 Task: Create a due date automation trigger when advanced on, on the monday of the week before a card is due add fields without custom field "Resume" set to a date more than 1 working days from now at 11:00 AM.
Action: Mouse moved to (820, 252)
Screenshot: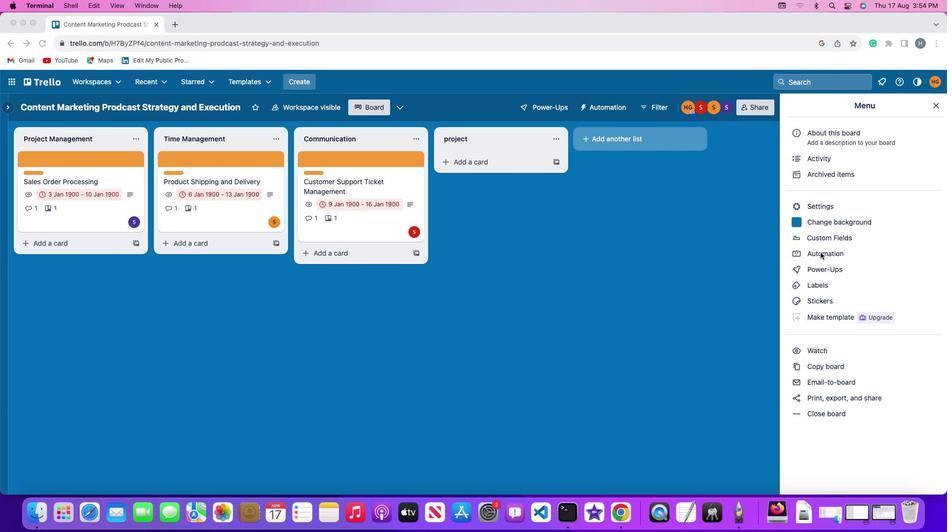 
Action: Mouse pressed left at (820, 252)
Screenshot: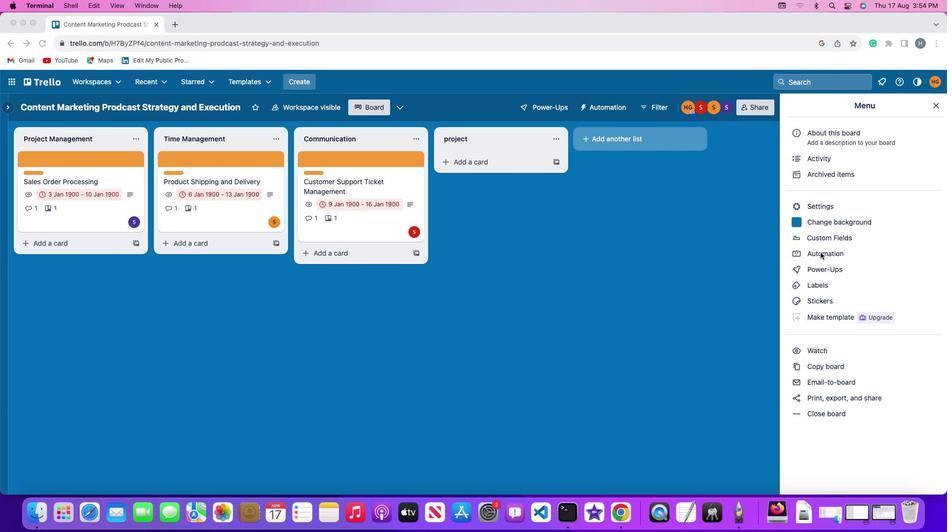 
Action: Mouse pressed left at (820, 252)
Screenshot: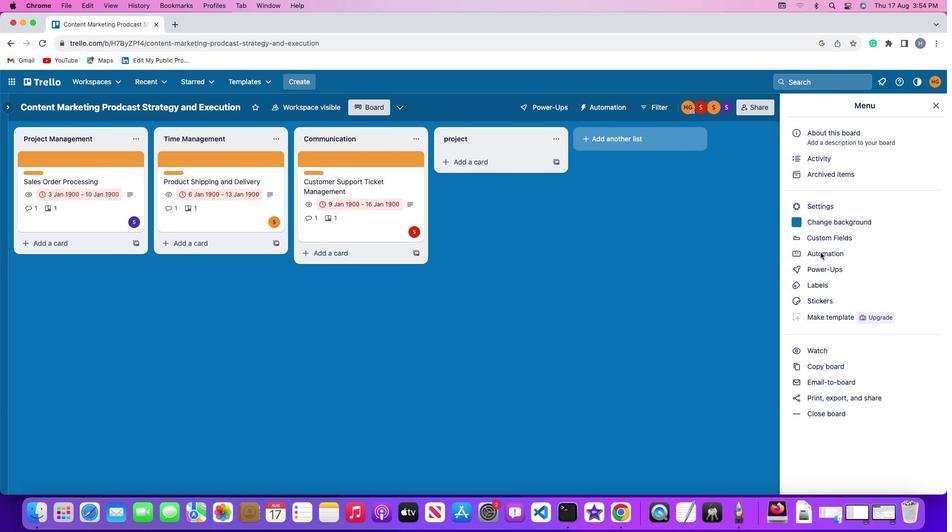 
Action: Mouse moved to (64, 235)
Screenshot: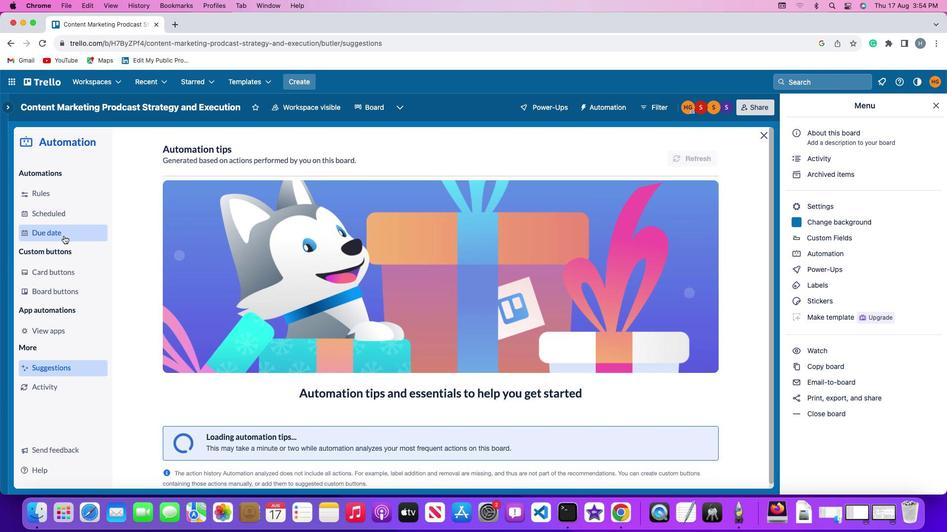 
Action: Mouse pressed left at (64, 235)
Screenshot: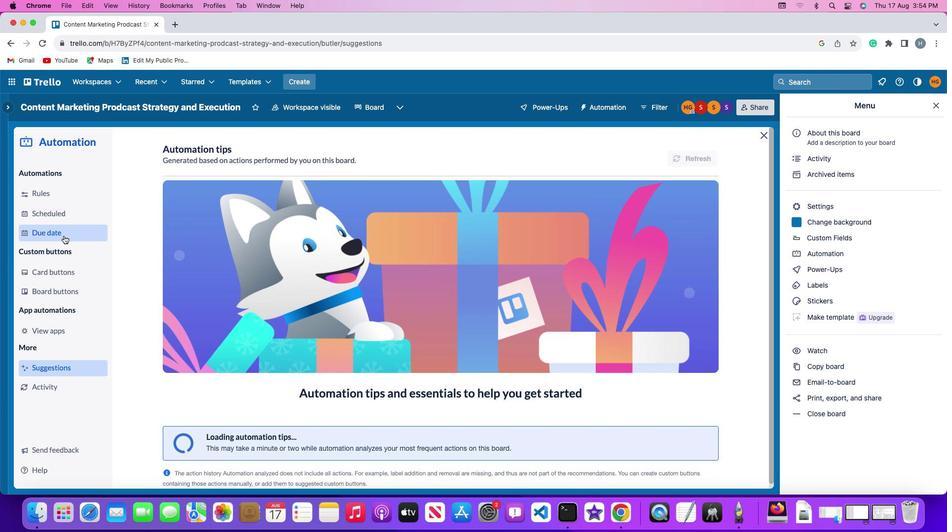 
Action: Mouse moved to (663, 149)
Screenshot: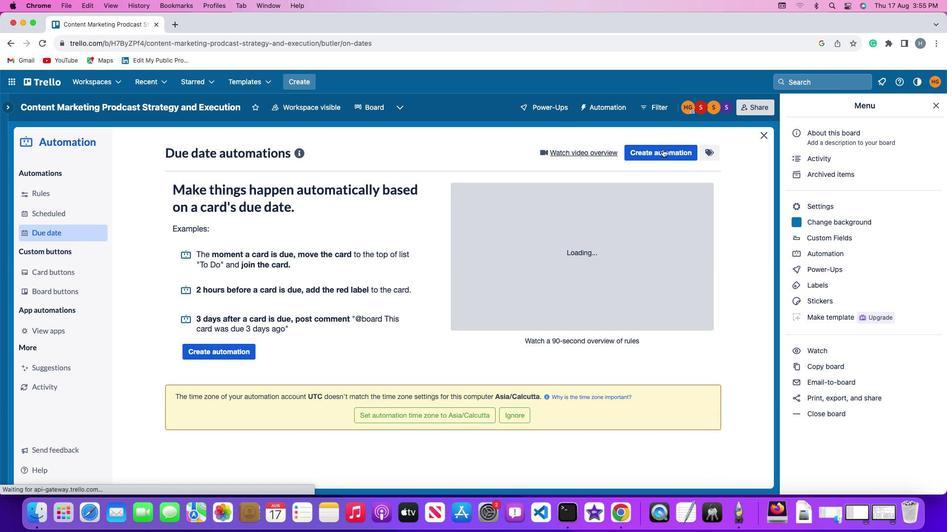 
Action: Mouse pressed left at (663, 149)
Screenshot: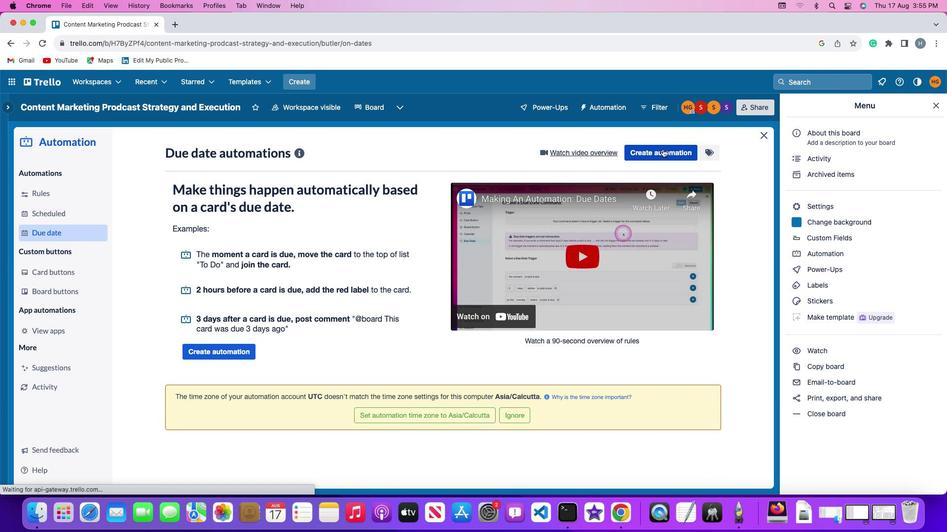 
Action: Mouse moved to (172, 247)
Screenshot: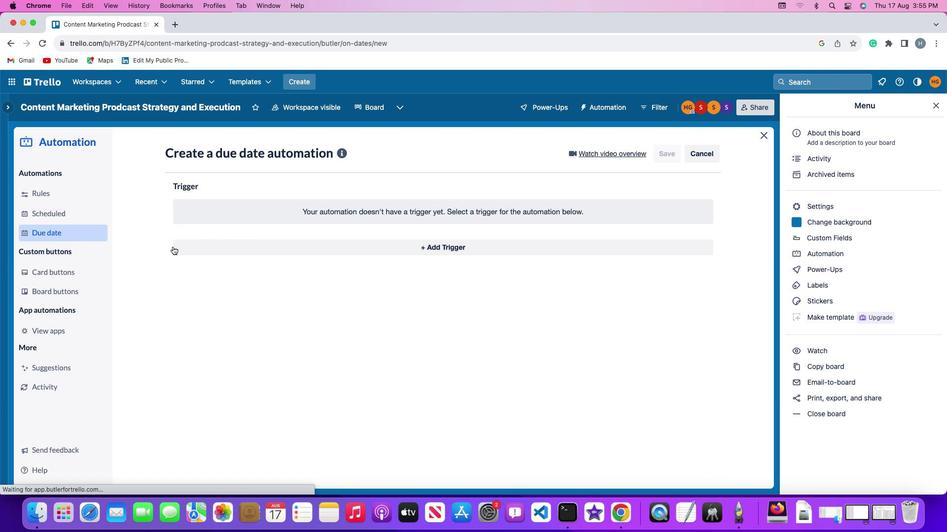 
Action: Mouse pressed left at (172, 247)
Screenshot: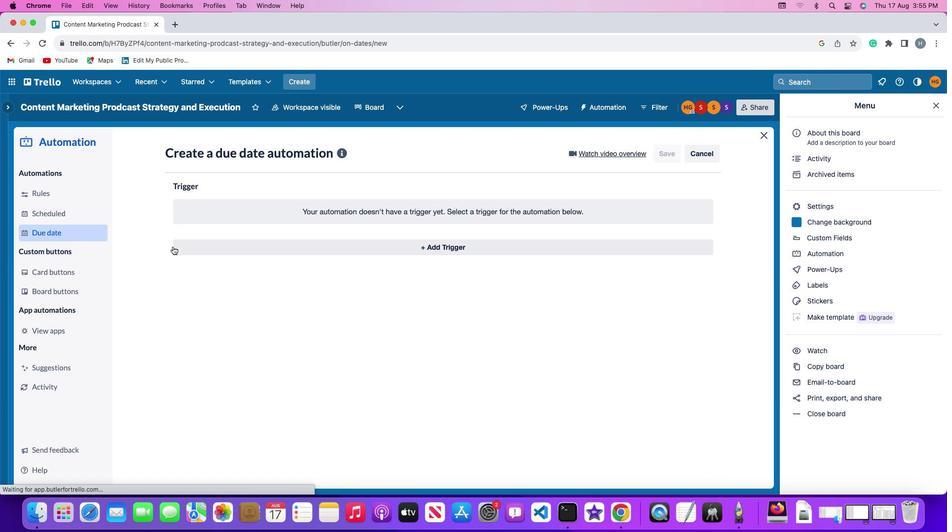 
Action: Mouse moved to (223, 427)
Screenshot: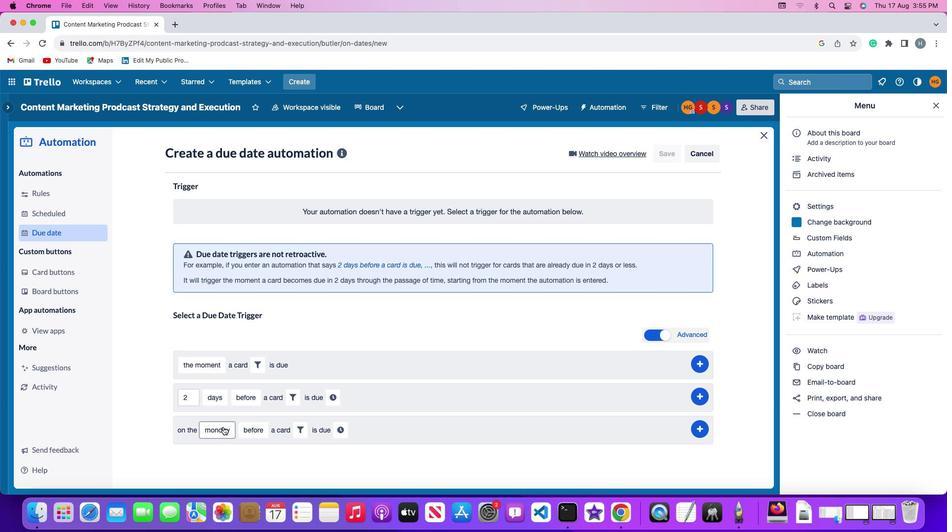 
Action: Mouse pressed left at (223, 427)
Screenshot: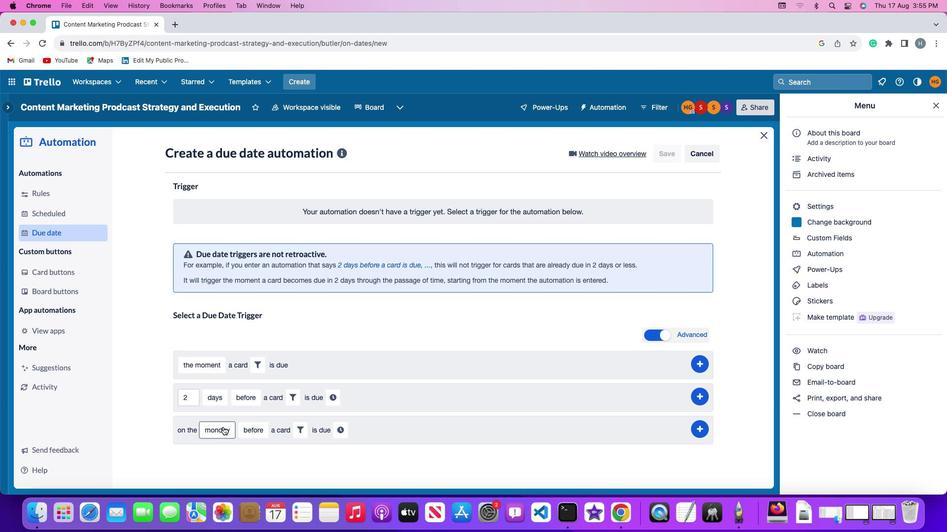 
Action: Mouse moved to (228, 299)
Screenshot: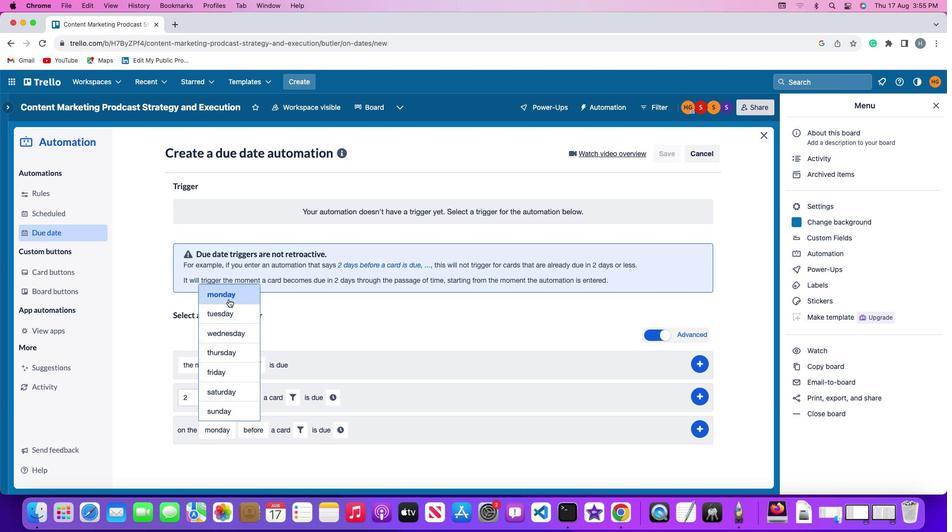 
Action: Mouse pressed left at (228, 299)
Screenshot: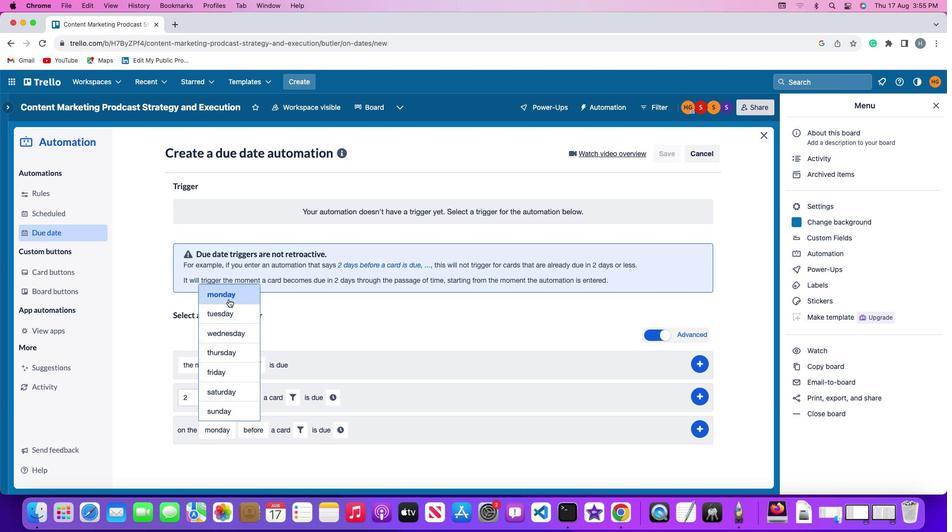 
Action: Mouse moved to (262, 428)
Screenshot: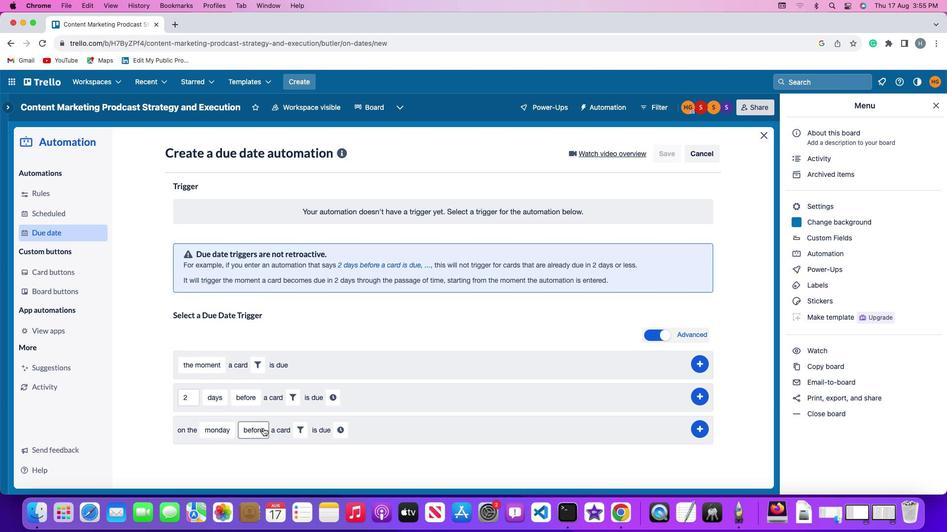 
Action: Mouse pressed left at (262, 428)
Screenshot: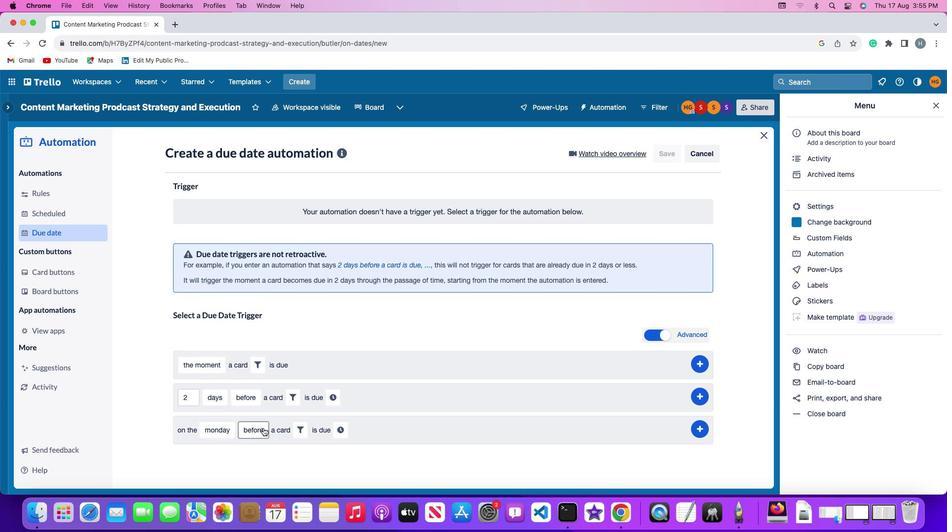 
Action: Mouse moved to (263, 411)
Screenshot: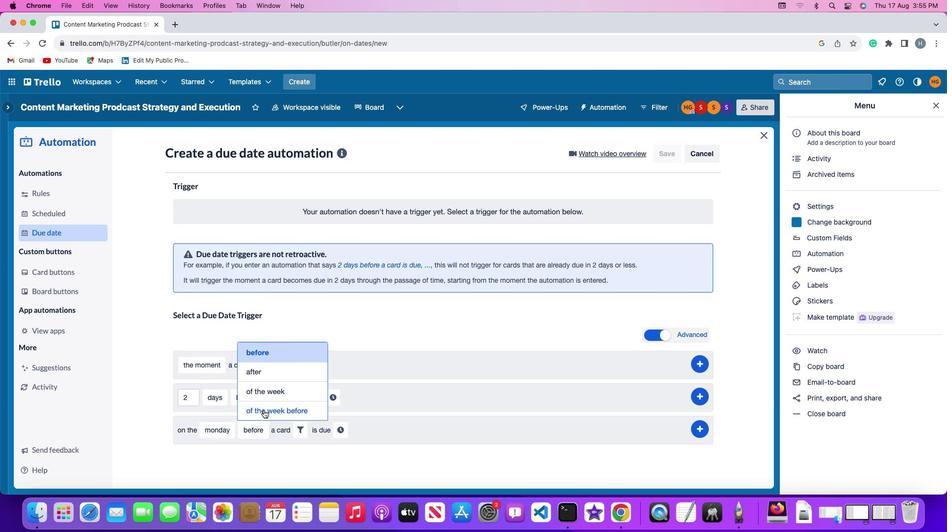
Action: Mouse pressed left at (263, 411)
Screenshot: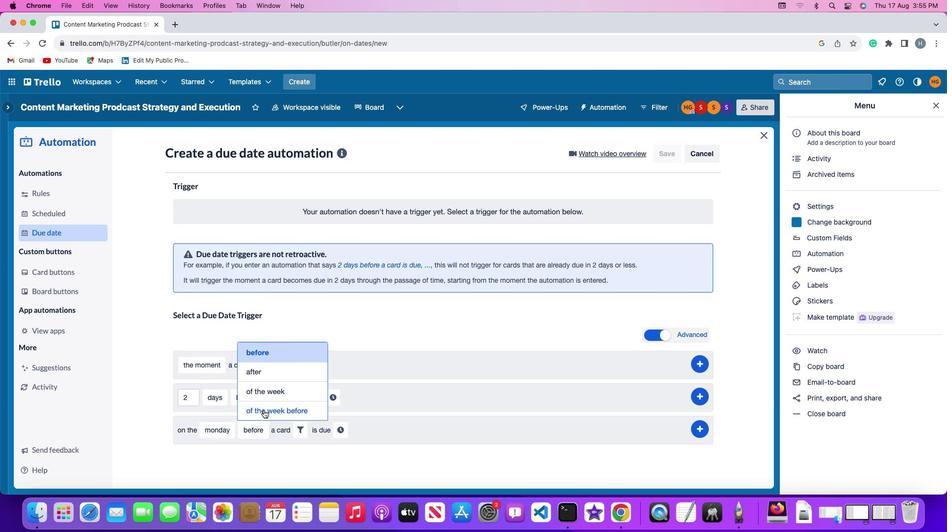 
Action: Mouse moved to (337, 424)
Screenshot: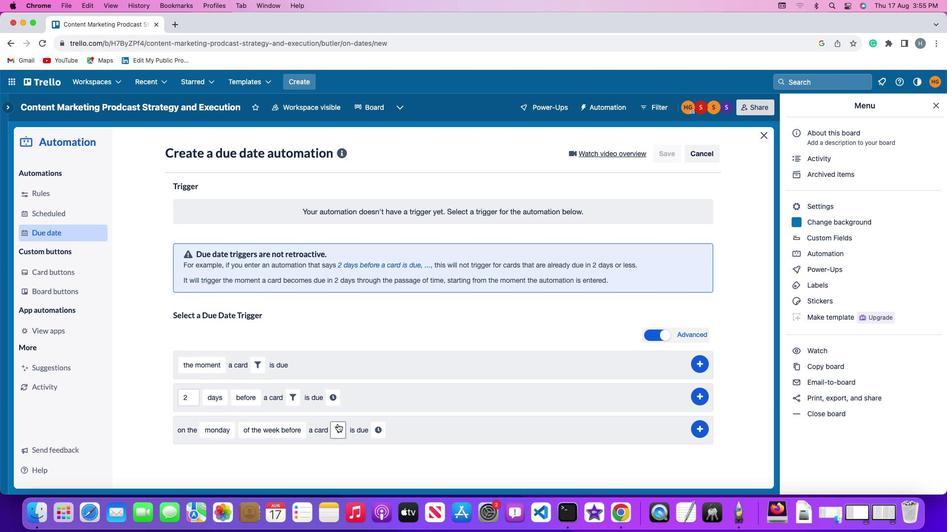 
Action: Mouse pressed left at (337, 424)
Screenshot: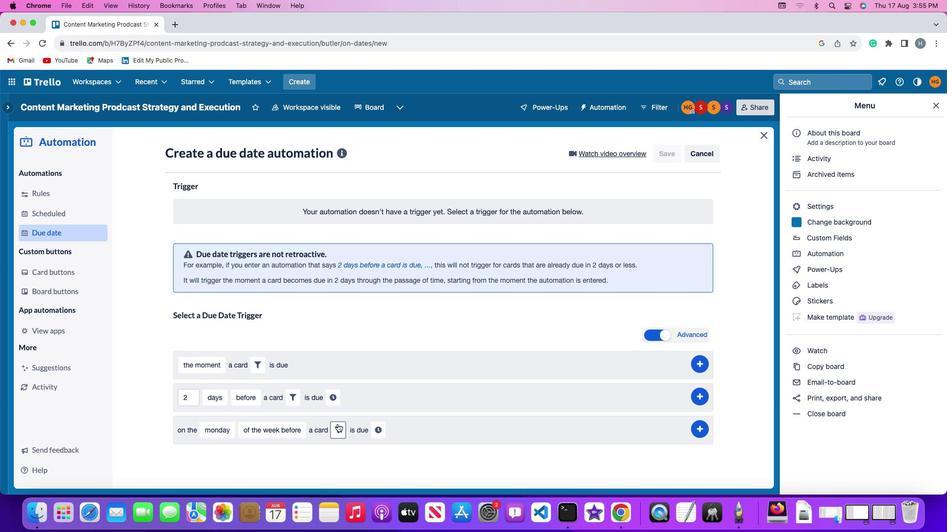 
Action: Mouse moved to (505, 464)
Screenshot: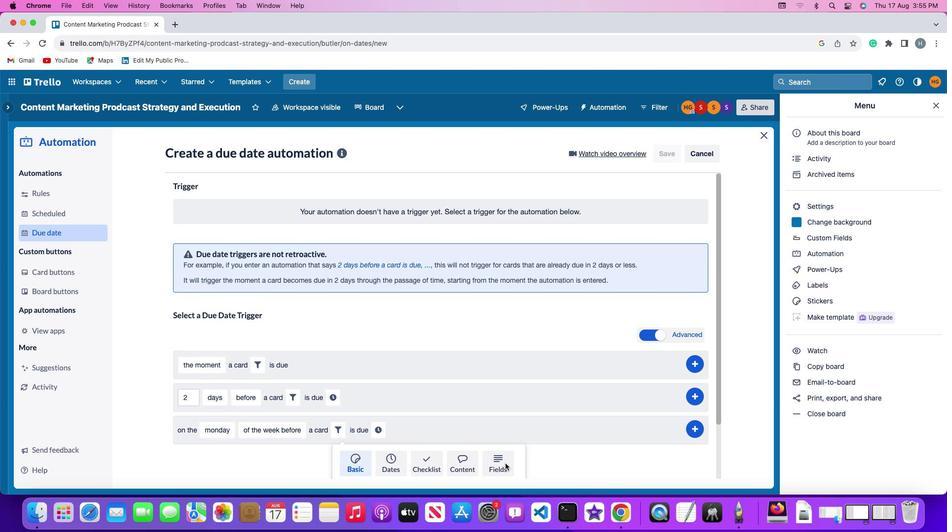 
Action: Mouse pressed left at (505, 464)
Screenshot: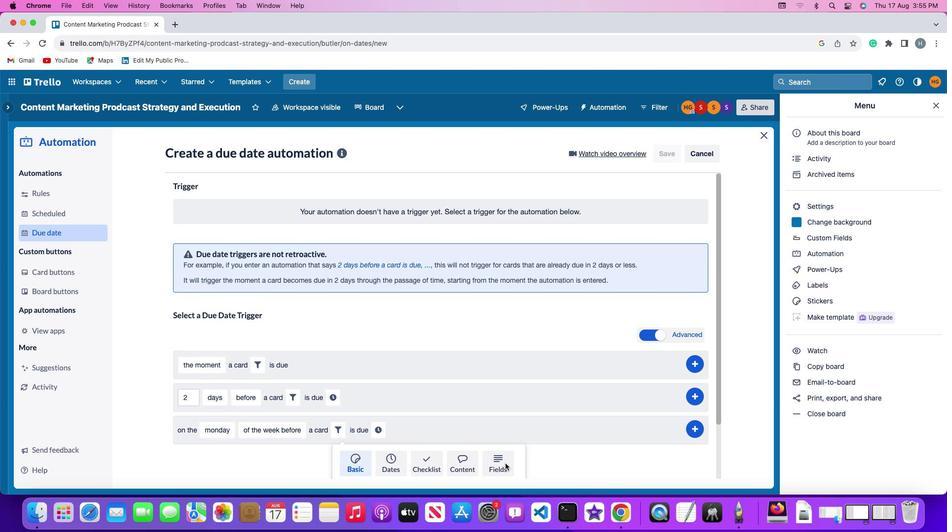 
Action: Mouse moved to (299, 458)
Screenshot: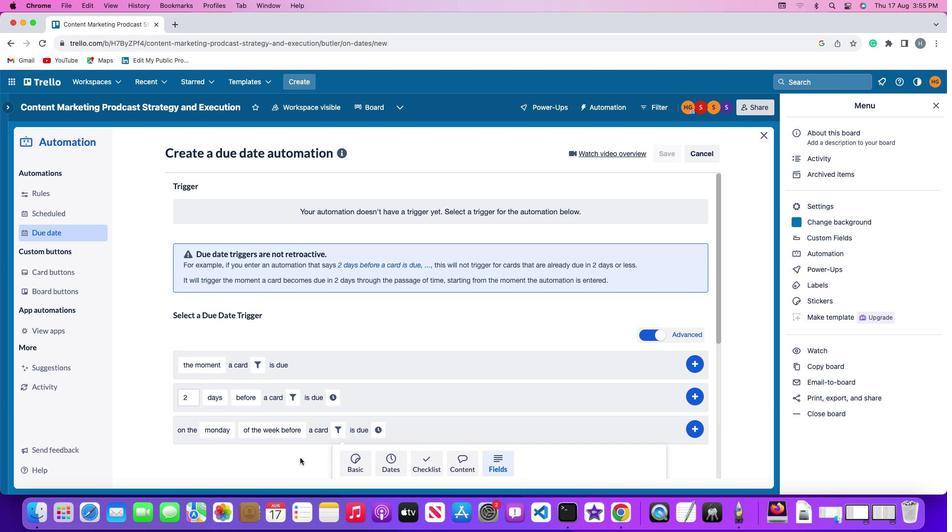 
Action: Mouse scrolled (299, 458) with delta (0, 0)
Screenshot: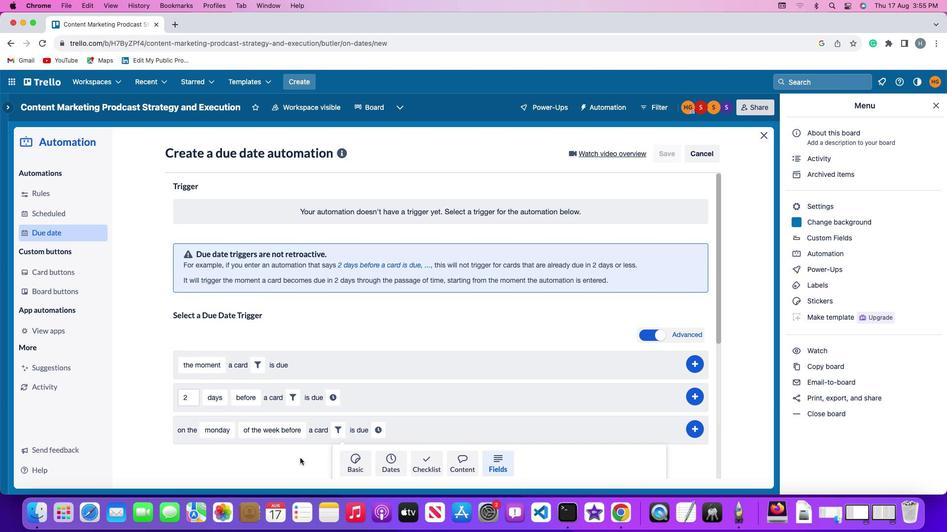 
Action: Mouse moved to (299, 458)
Screenshot: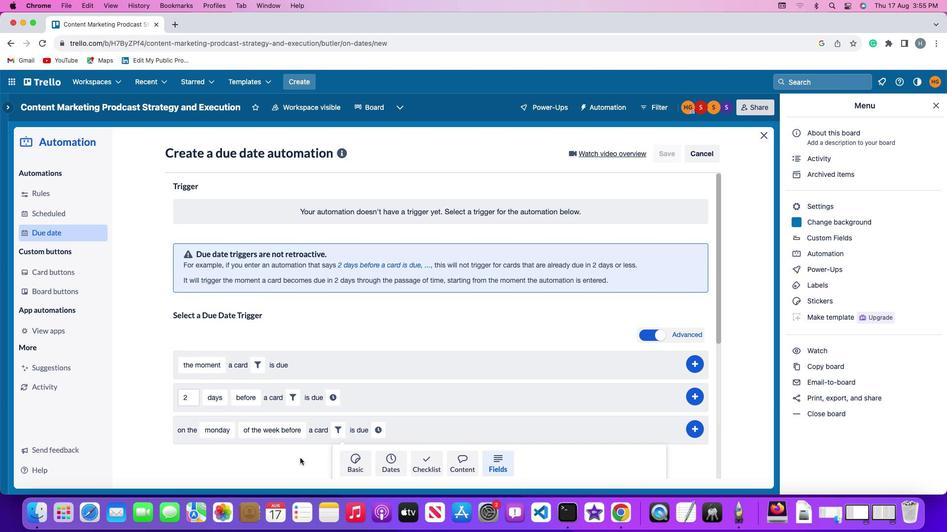 
Action: Mouse scrolled (299, 458) with delta (0, 0)
Screenshot: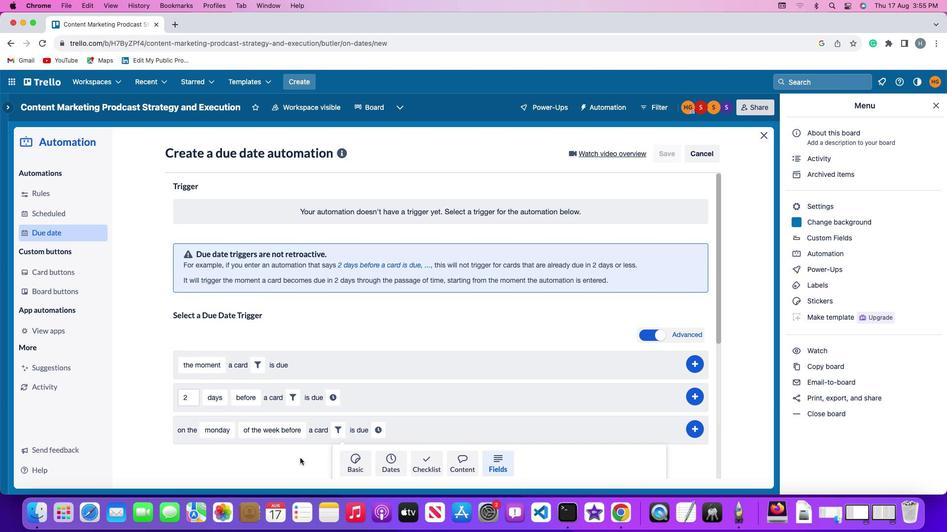 
Action: Mouse scrolled (299, 458) with delta (0, -1)
Screenshot: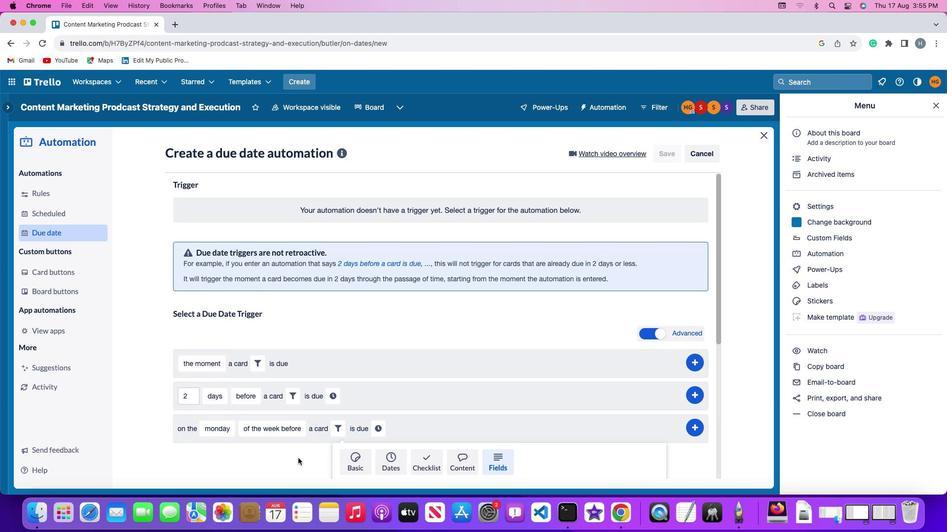
Action: Mouse moved to (299, 458)
Screenshot: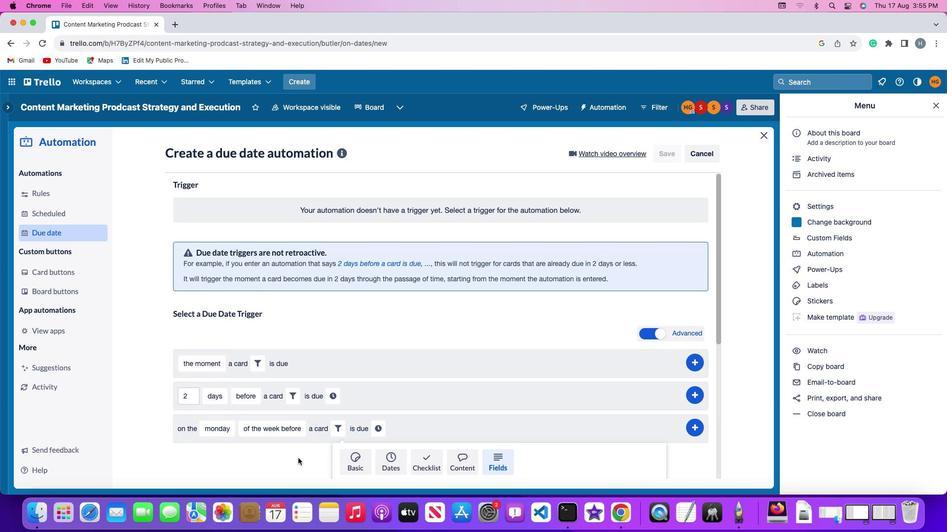 
Action: Mouse scrolled (299, 458) with delta (0, -2)
Screenshot: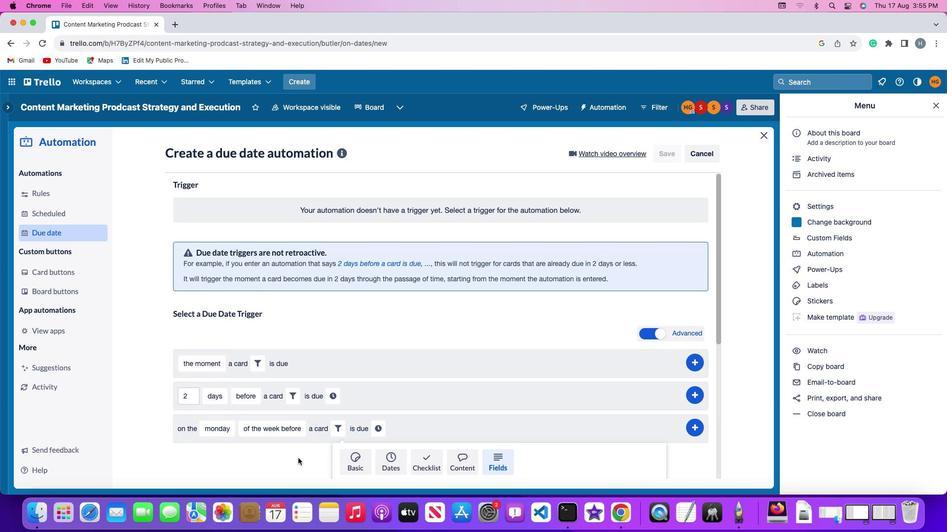 
Action: Mouse moved to (298, 458)
Screenshot: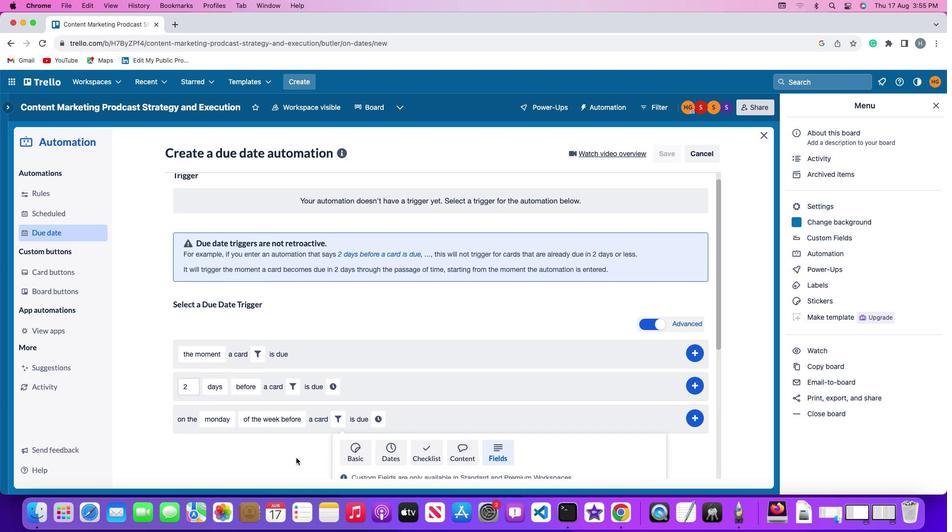 
Action: Mouse scrolled (298, 458) with delta (0, -2)
Screenshot: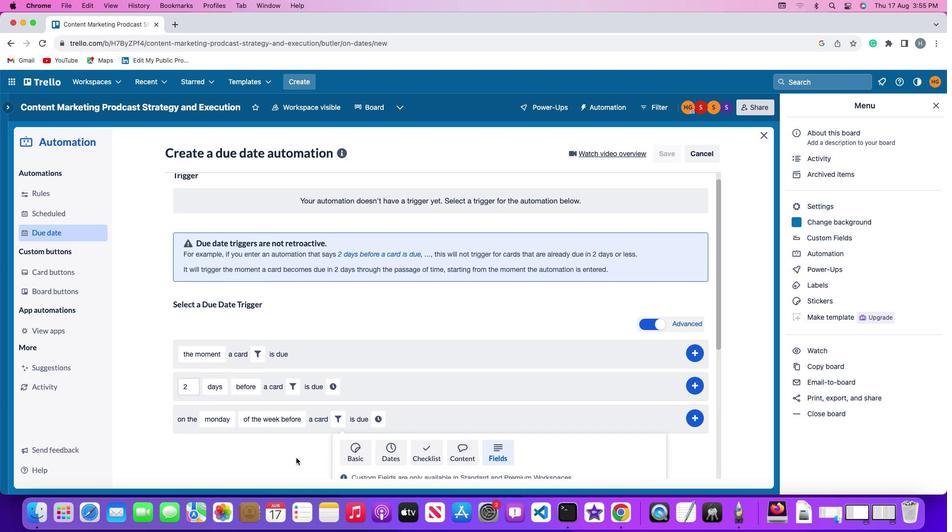 
Action: Mouse moved to (295, 458)
Screenshot: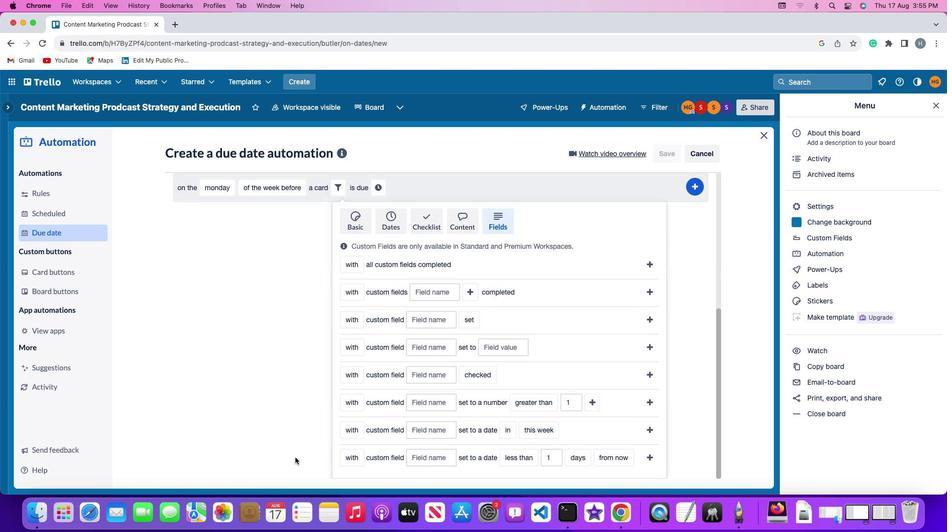 
Action: Mouse scrolled (295, 458) with delta (0, 0)
Screenshot: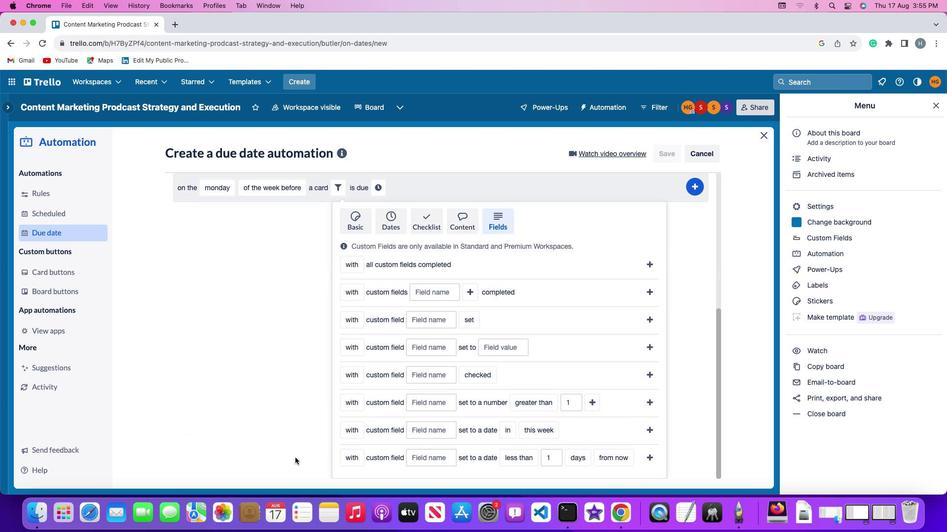 
Action: Mouse scrolled (295, 458) with delta (0, 0)
Screenshot: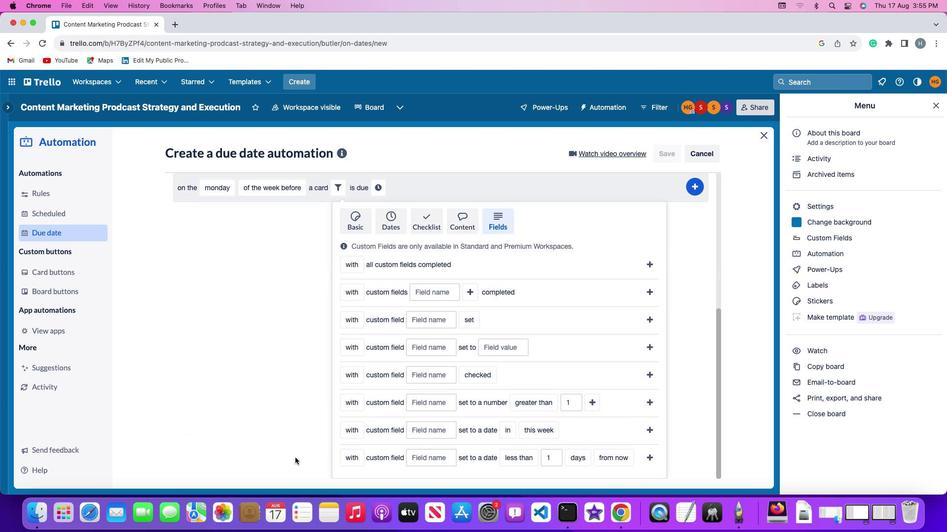 
Action: Mouse scrolled (295, 458) with delta (0, -1)
Screenshot: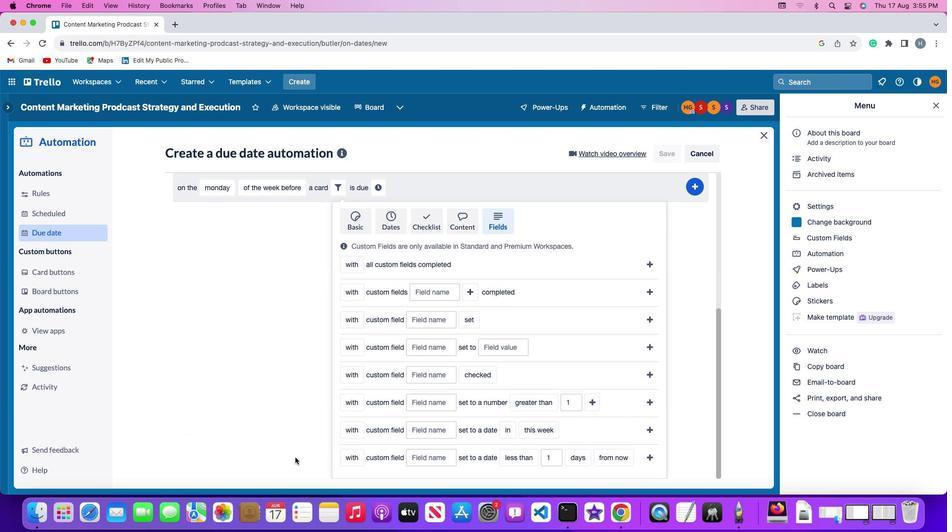 
Action: Mouse scrolled (295, 458) with delta (0, -2)
Screenshot: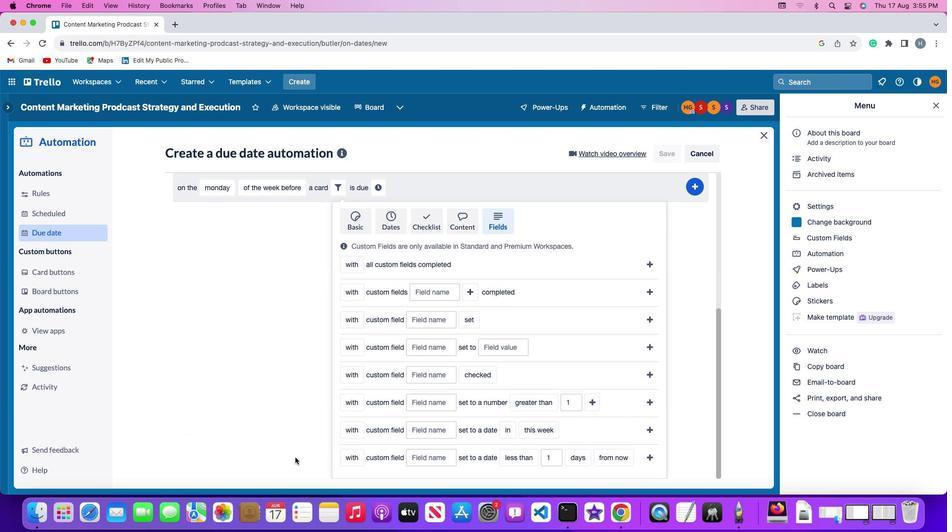 
Action: Mouse scrolled (295, 458) with delta (0, -2)
Screenshot: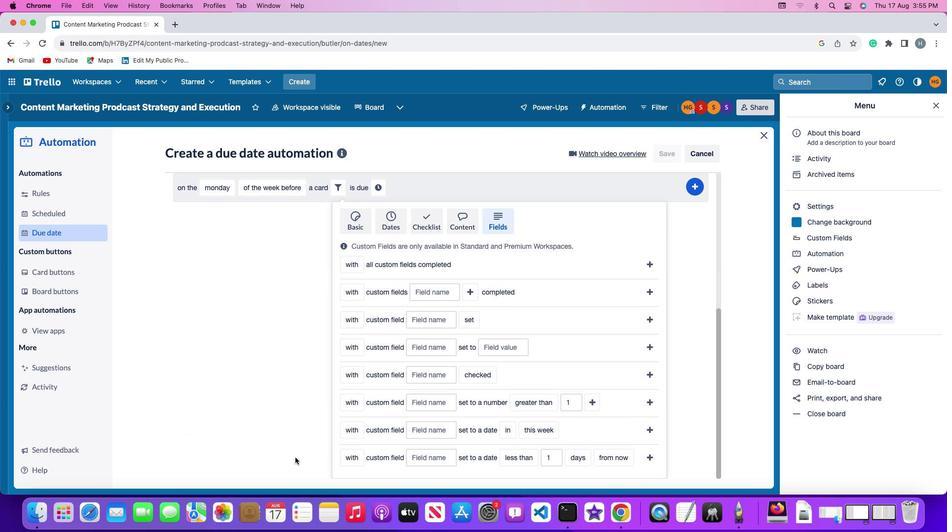 
Action: Mouse scrolled (295, 458) with delta (0, 0)
Screenshot: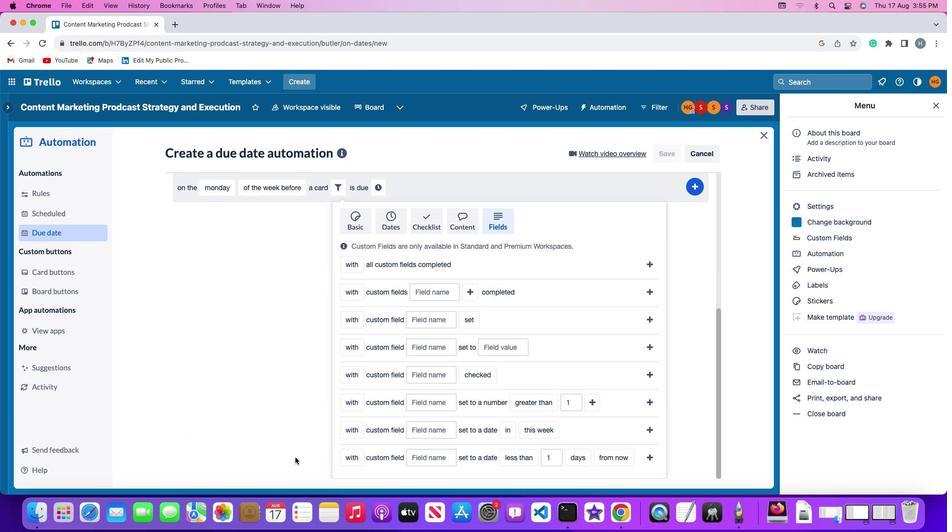 
Action: Mouse moved to (343, 453)
Screenshot: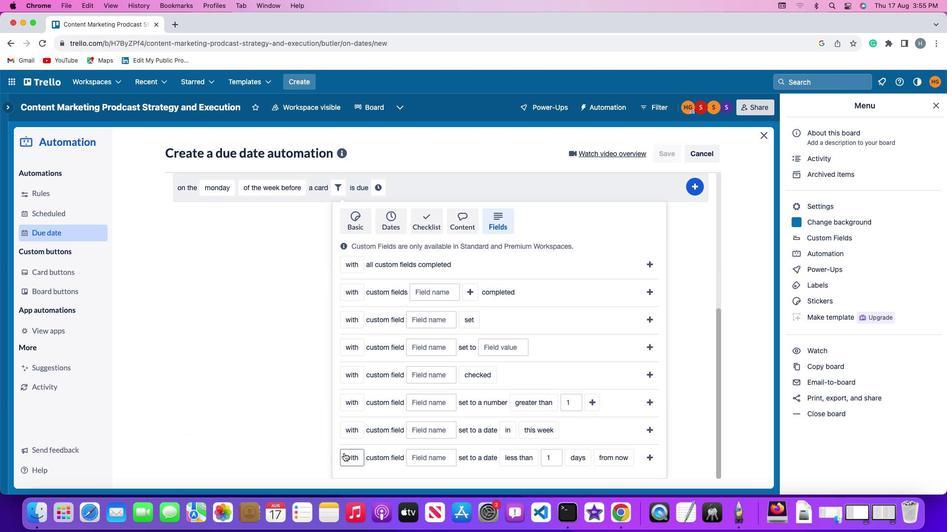 
Action: Mouse pressed left at (343, 453)
Screenshot: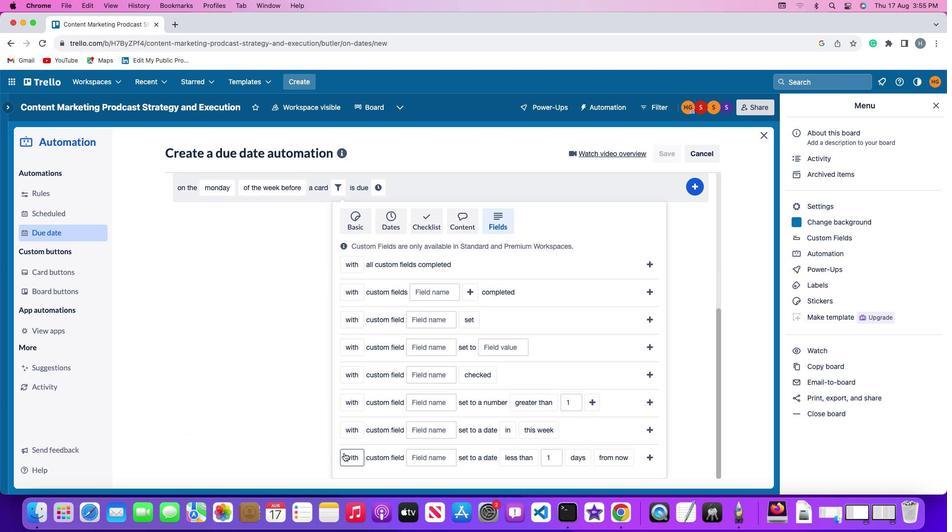 
Action: Mouse moved to (350, 440)
Screenshot: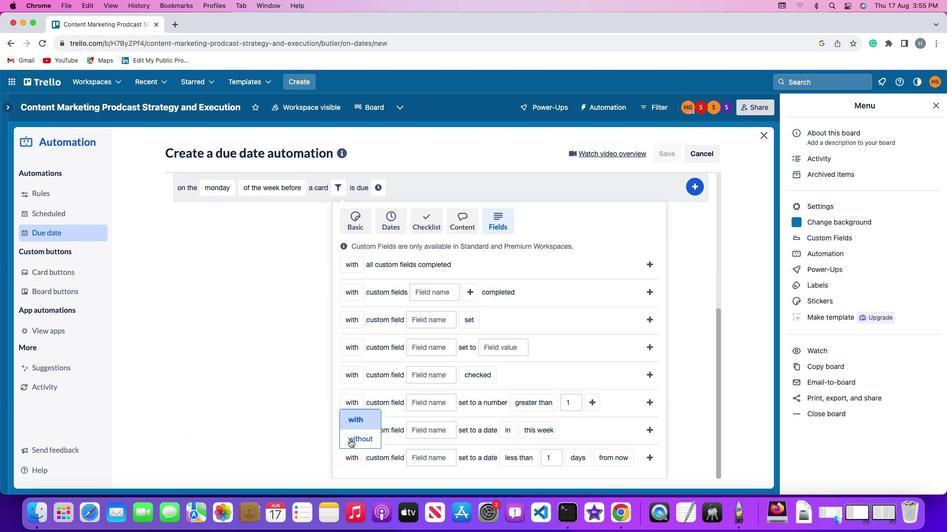 
Action: Mouse pressed left at (350, 440)
Screenshot: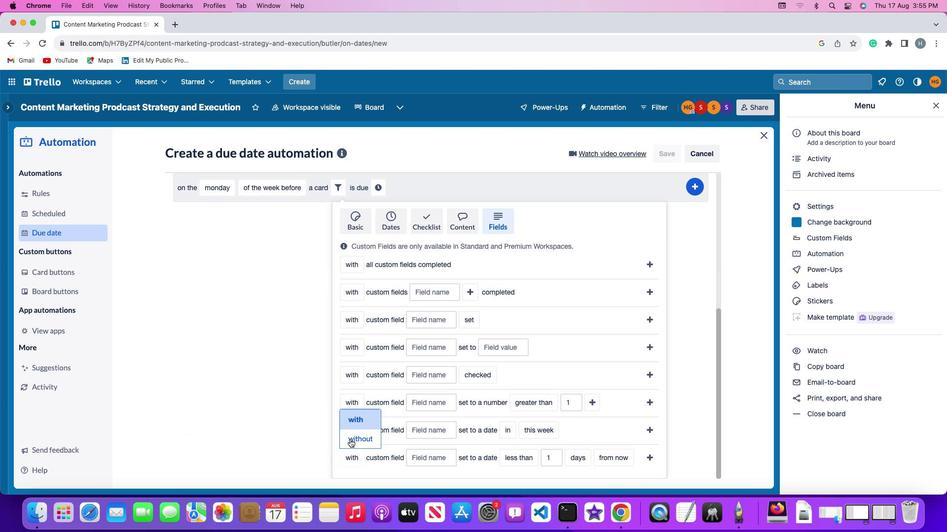 
Action: Mouse moved to (432, 447)
Screenshot: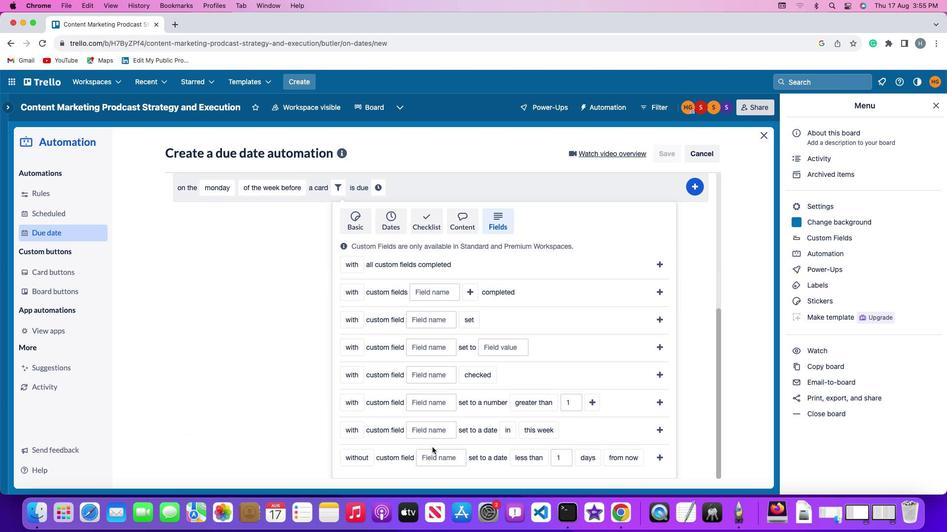 
Action: Mouse pressed left at (432, 447)
Screenshot: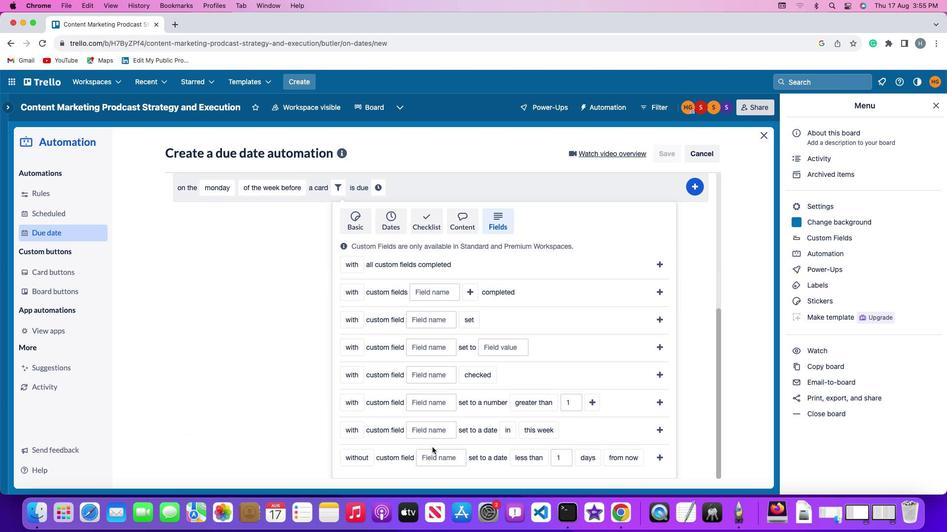 
Action: Mouse moved to (430, 451)
Screenshot: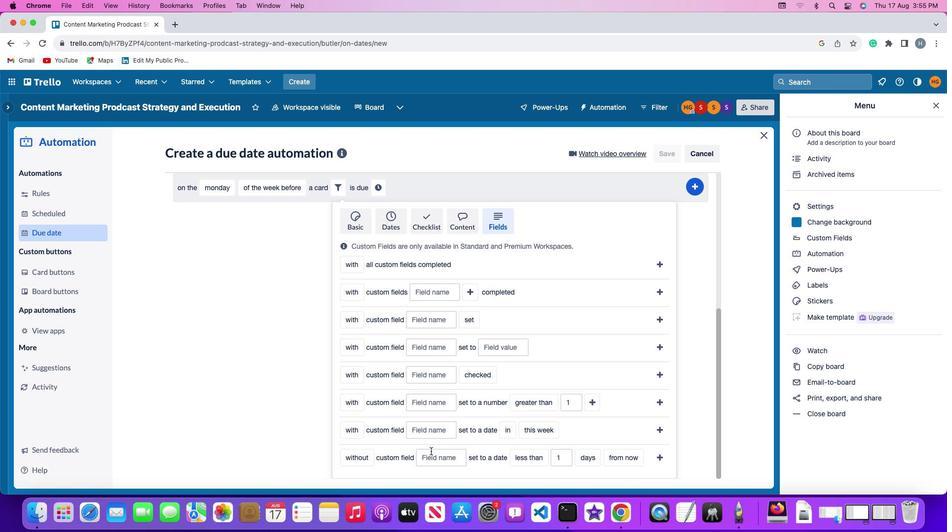 
Action: Mouse pressed left at (430, 451)
Screenshot: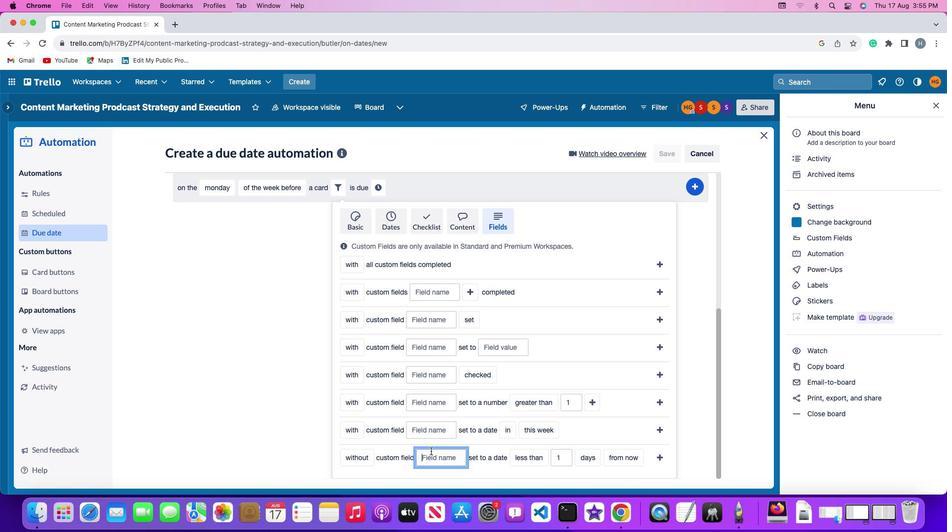 
Action: Key pressed Key.shift'R''e''s''u''m''e'
Screenshot: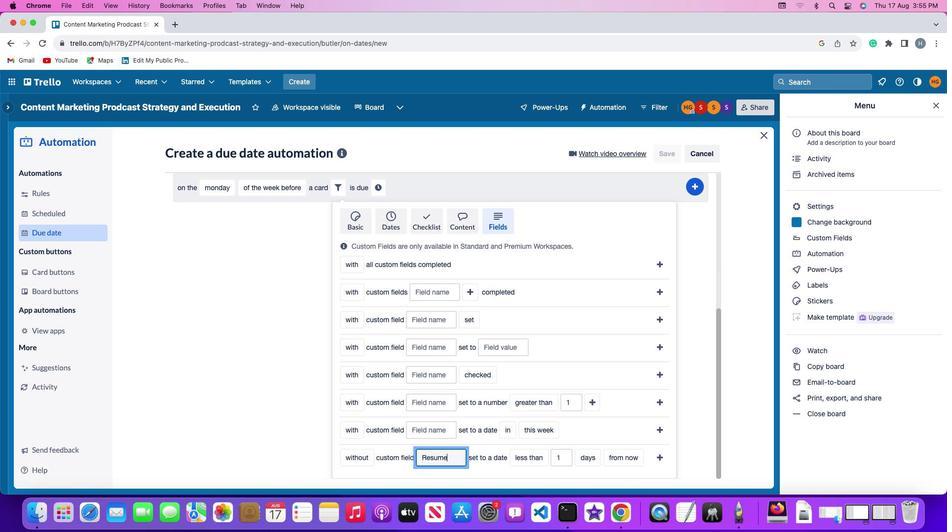 
Action: Mouse moved to (532, 450)
Screenshot: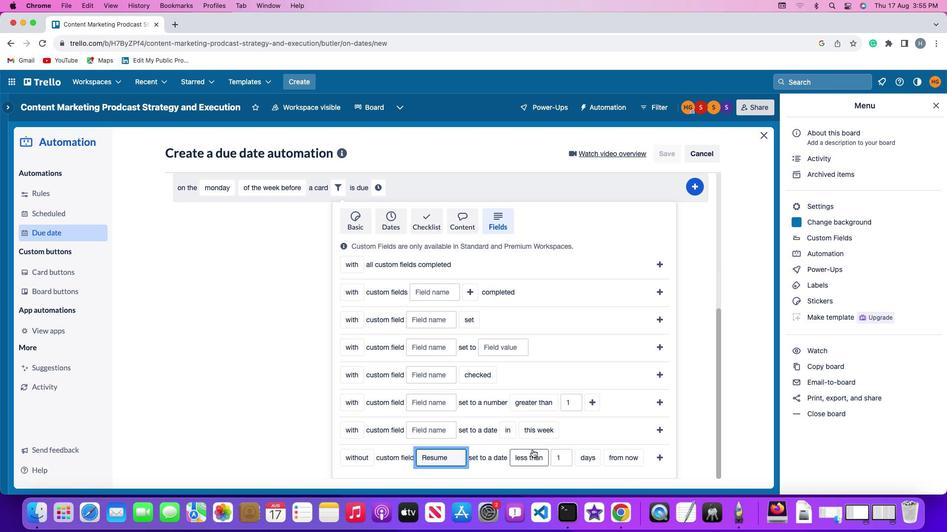 
Action: Mouse pressed left at (532, 450)
Screenshot: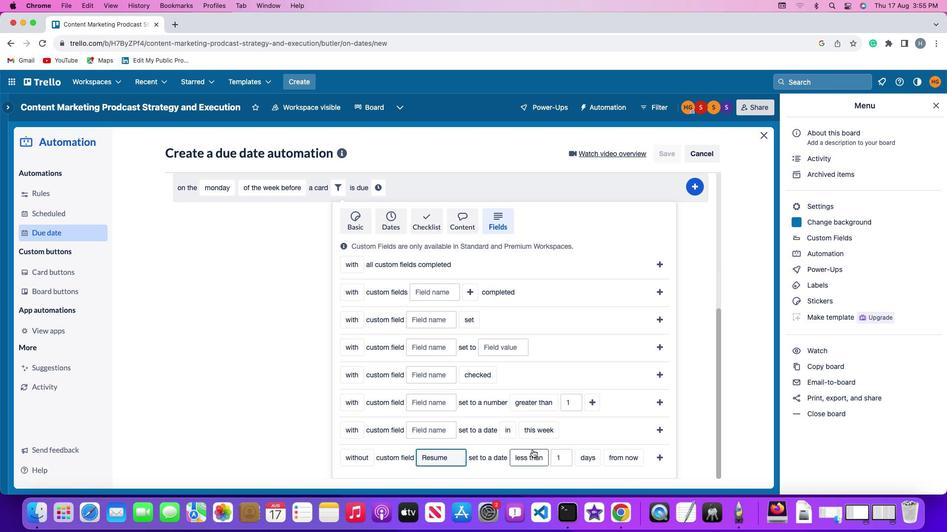 
Action: Mouse moved to (527, 420)
Screenshot: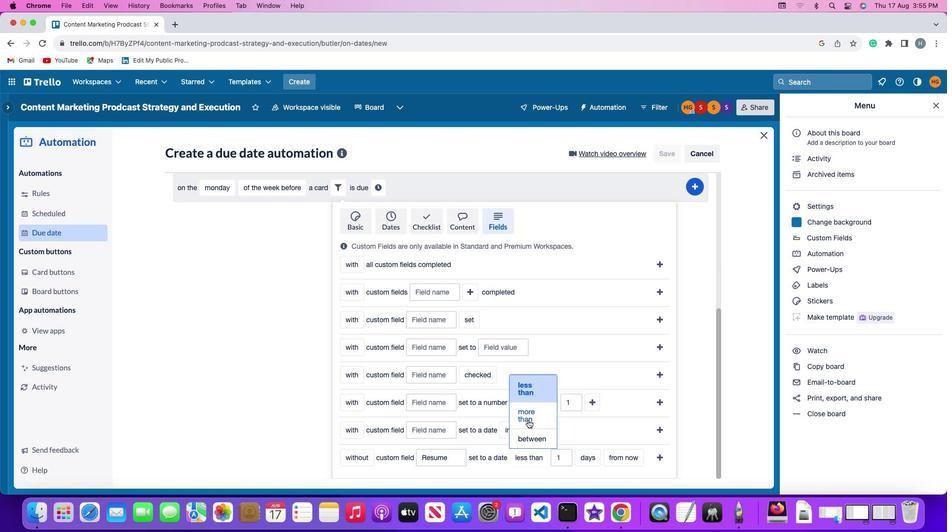 
Action: Mouse pressed left at (527, 420)
Screenshot: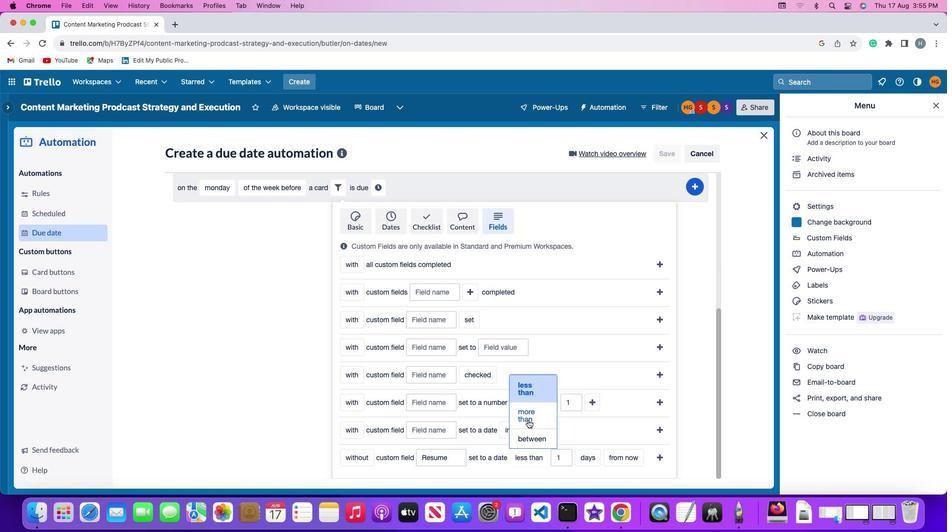 
Action: Mouse moved to (569, 456)
Screenshot: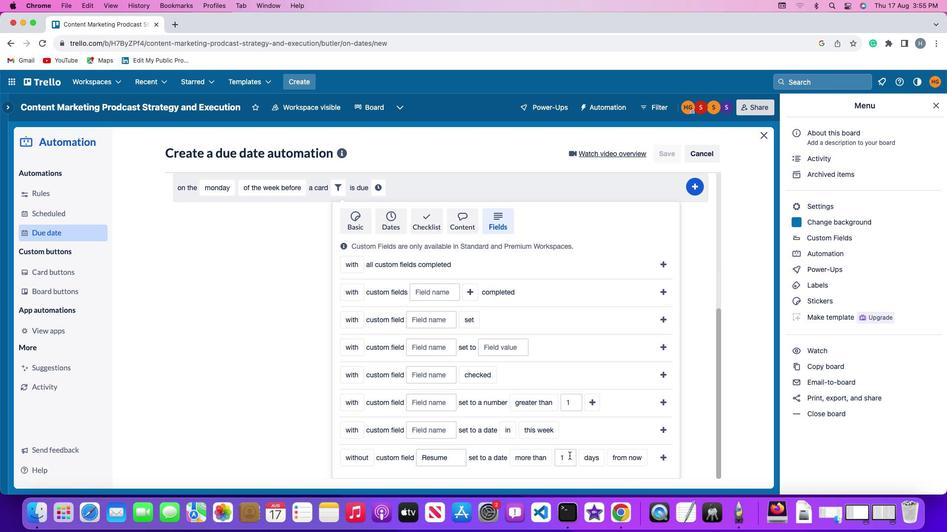 
Action: Mouse pressed left at (569, 456)
Screenshot: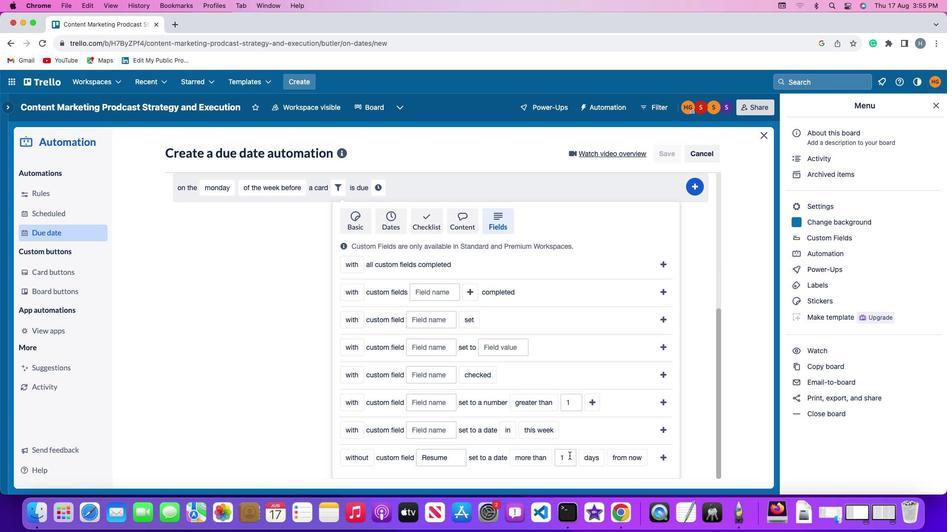 
Action: Key pressed Key.backspace'1'
Screenshot: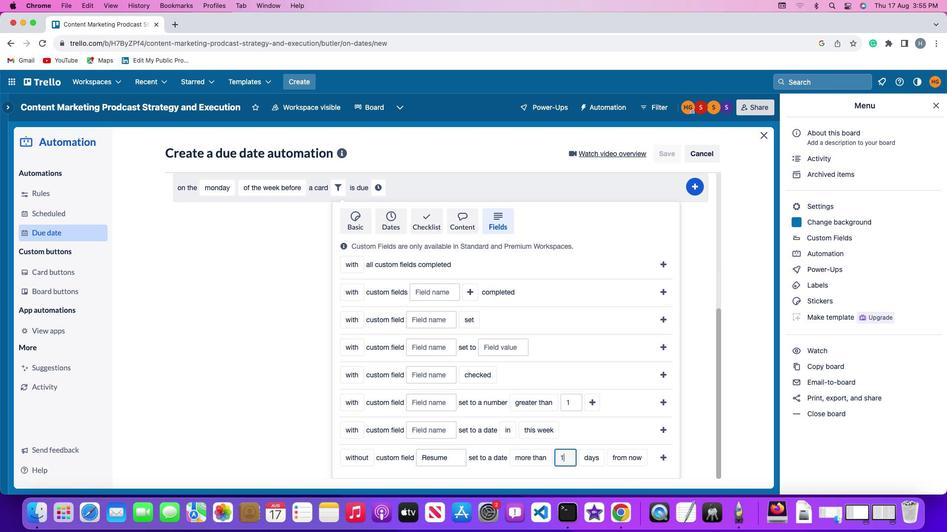 
Action: Mouse moved to (587, 456)
Screenshot: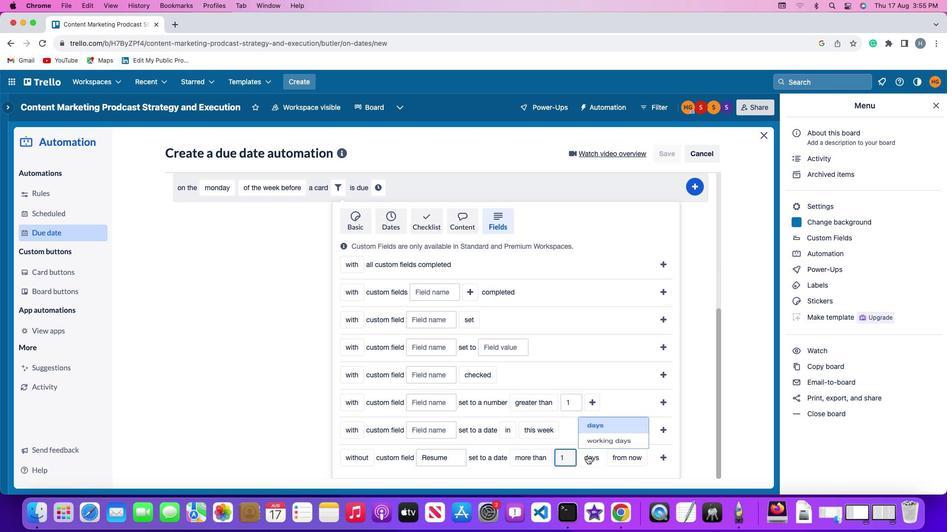 
Action: Mouse pressed left at (587, 456)
Screenshot: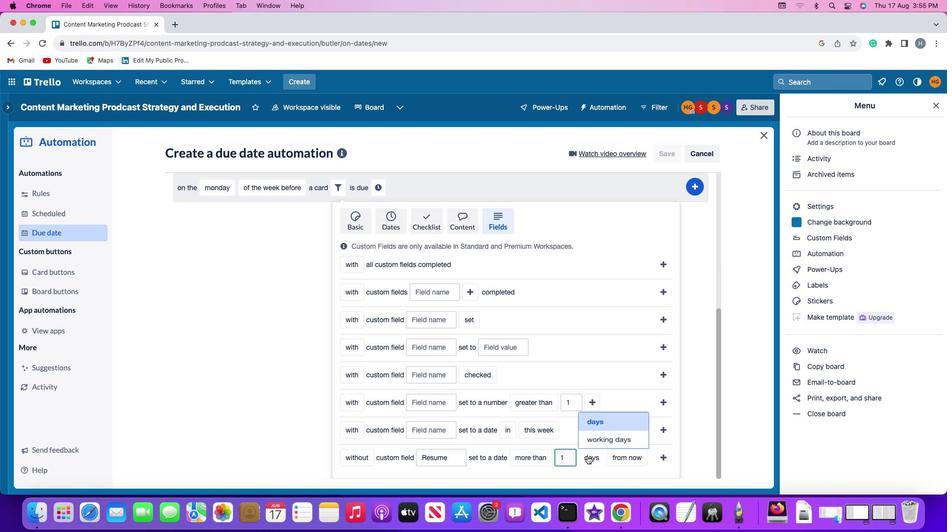 
Action: Mouse moved to (598, 435)
Screenshot: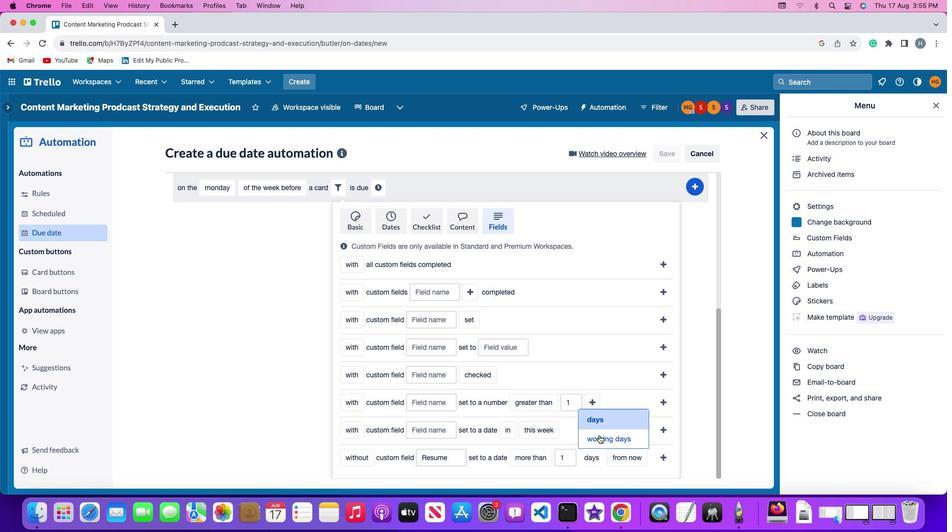 
Action: Mouse pressed left at (598, 435)
Screenshot: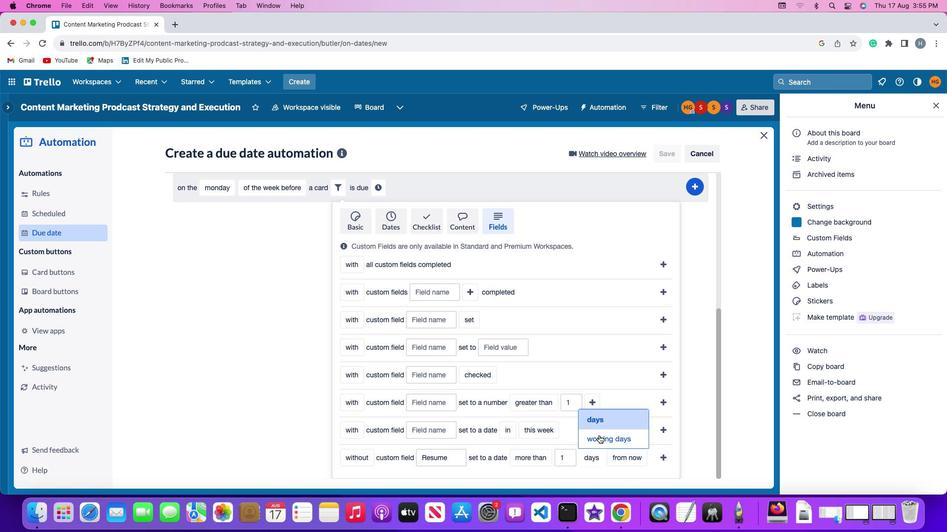 
Action: Mouse moved to (642, 459)
Screenshot: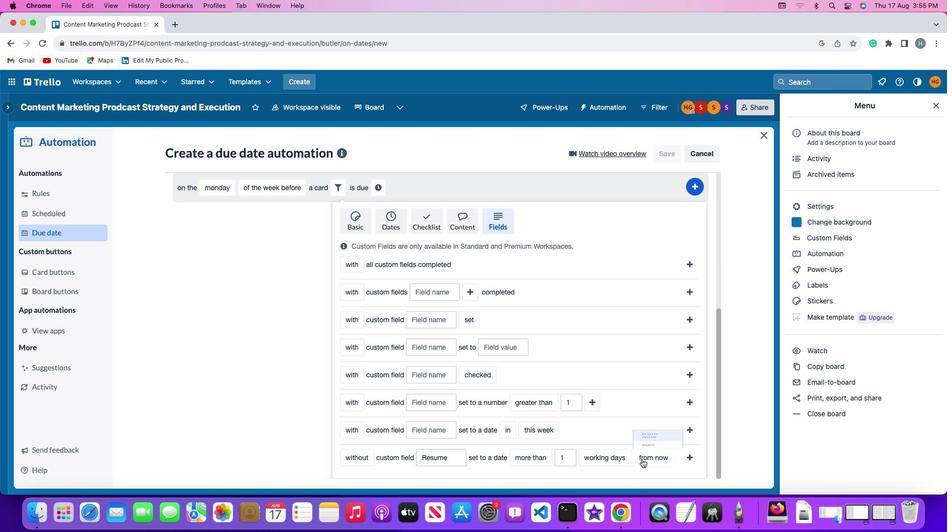 
Action: Mouse pressed left at (642, 459)
Screenshot: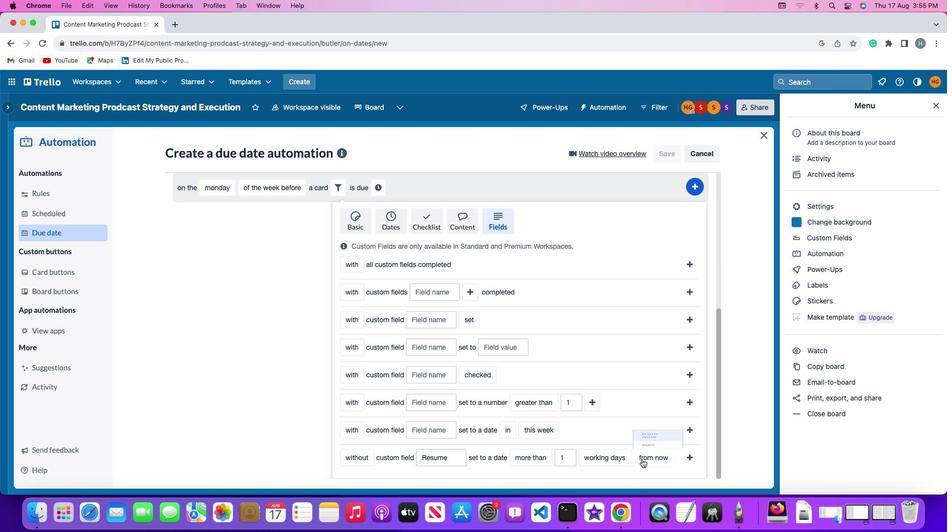 
Action: Mouse moved to (650, 410)
Screenshot: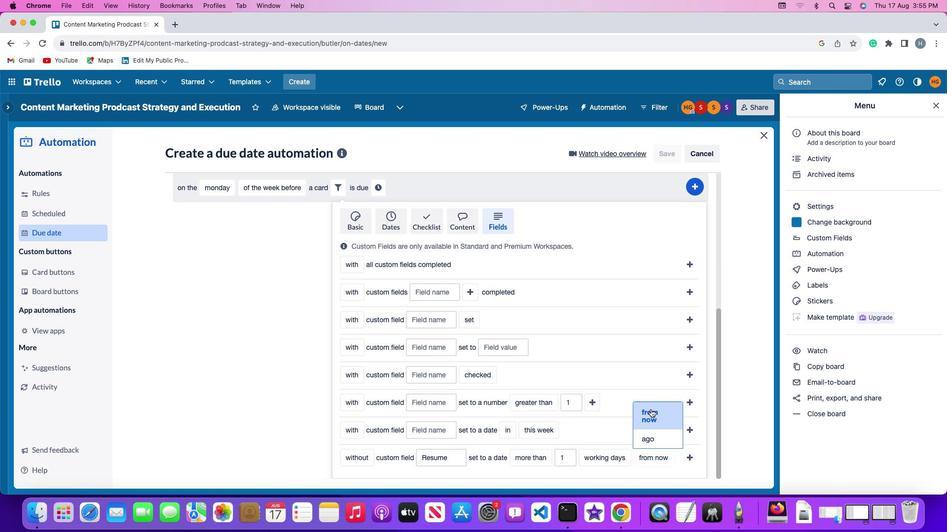 
Action: Mouse pressed left at (650, 410)
Screenshot: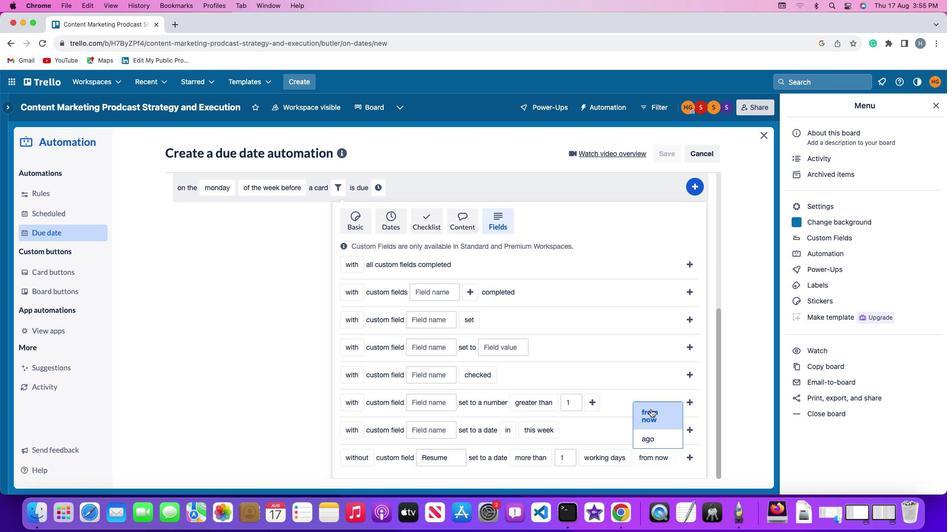 
Action: Mouse moved to (690, 455)
Screenshot: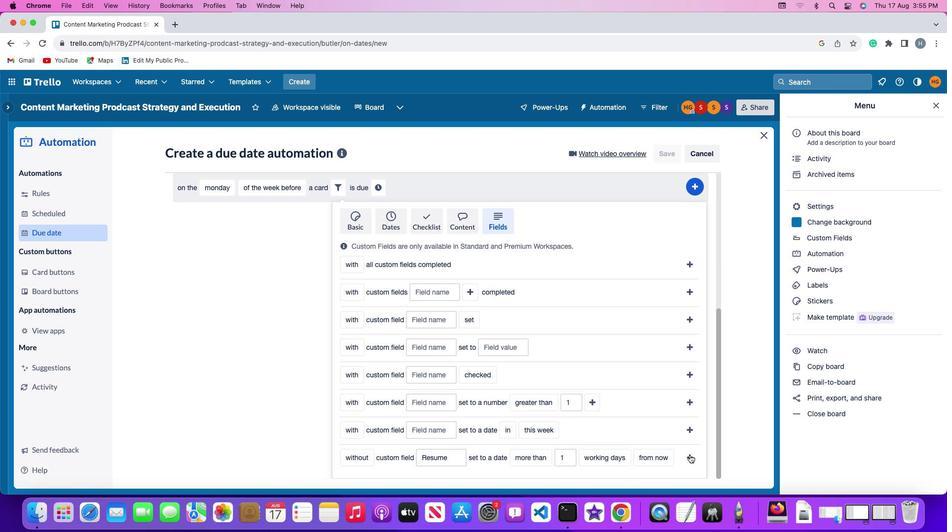 
Action: Mouse pressed left at (690, 455)
Screenshot: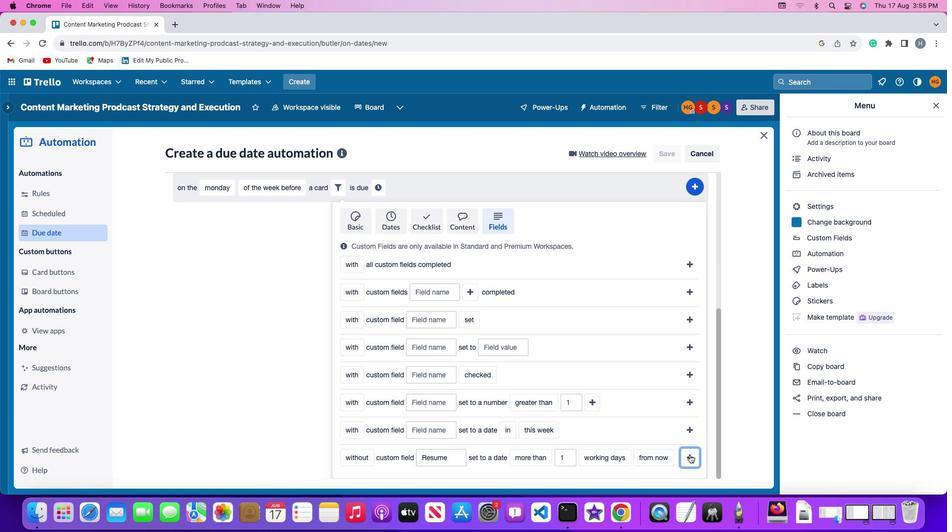 
Action: Mouse moved to (652, 430)
Screenshot: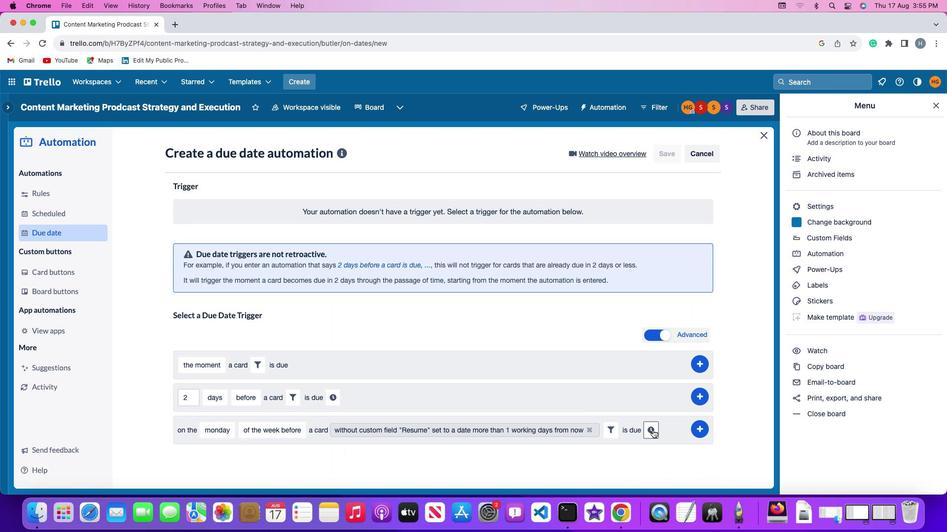 
Action: Mouse pressed left at (652, 430)
Screenshot: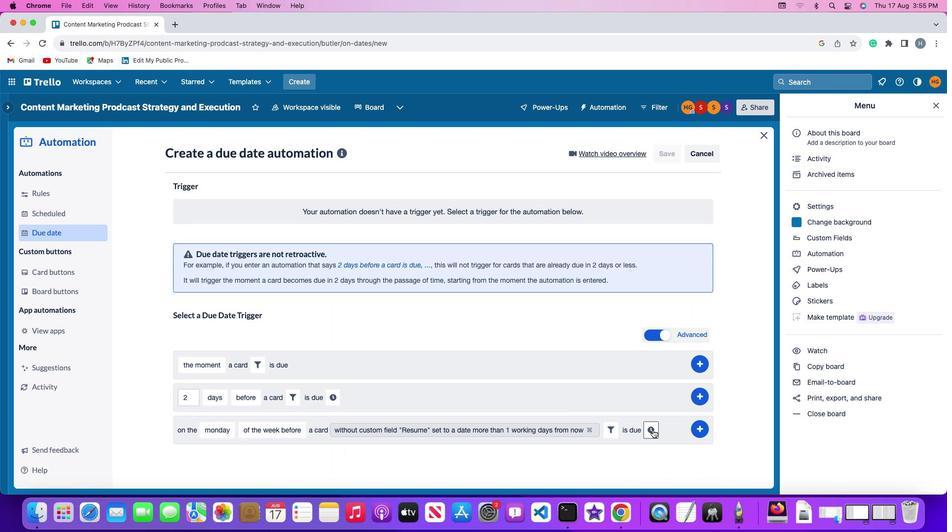 
Action: Mouse moved to (203, 453)
Screenshot: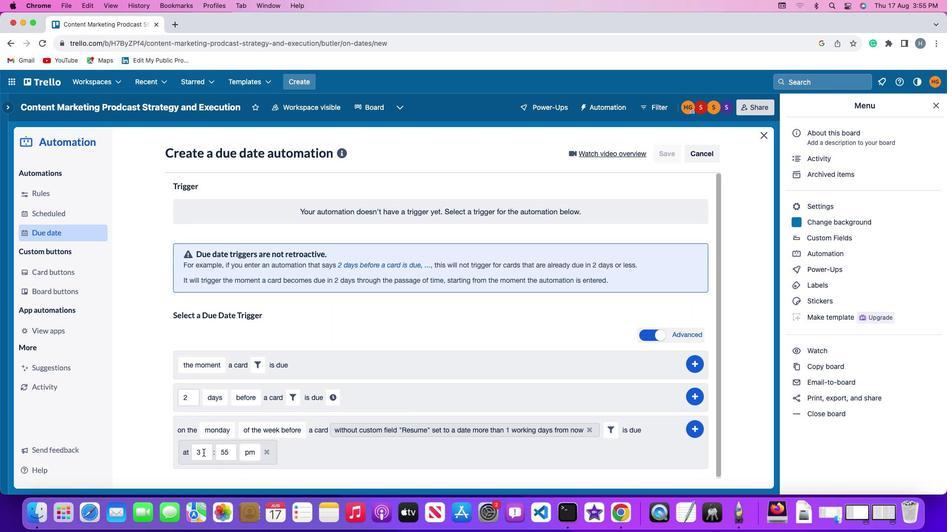 
Action: Mouse pressed left at (203, 453)
Screenshot: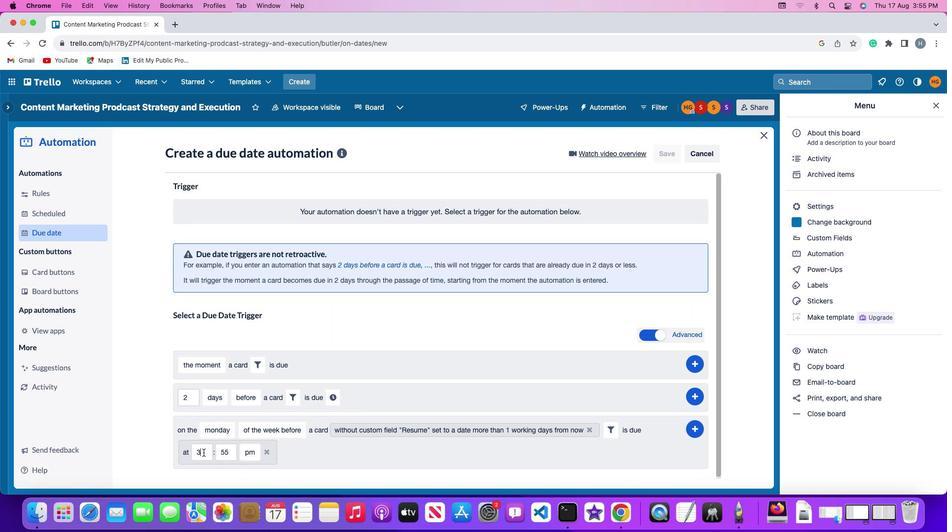 
Action: Key pressed Key.backspace'1''1'
Screenshot: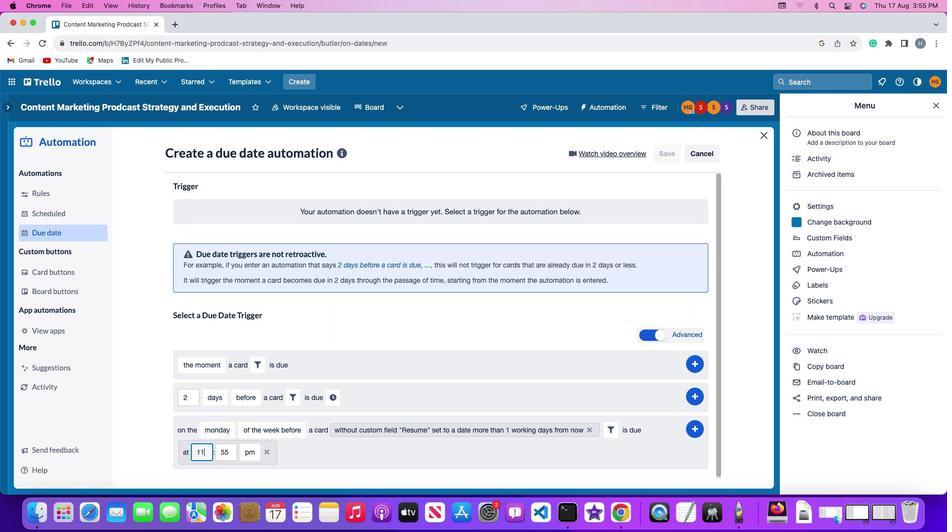 
Action: Mouse moved to (230, 452)
Screenshot: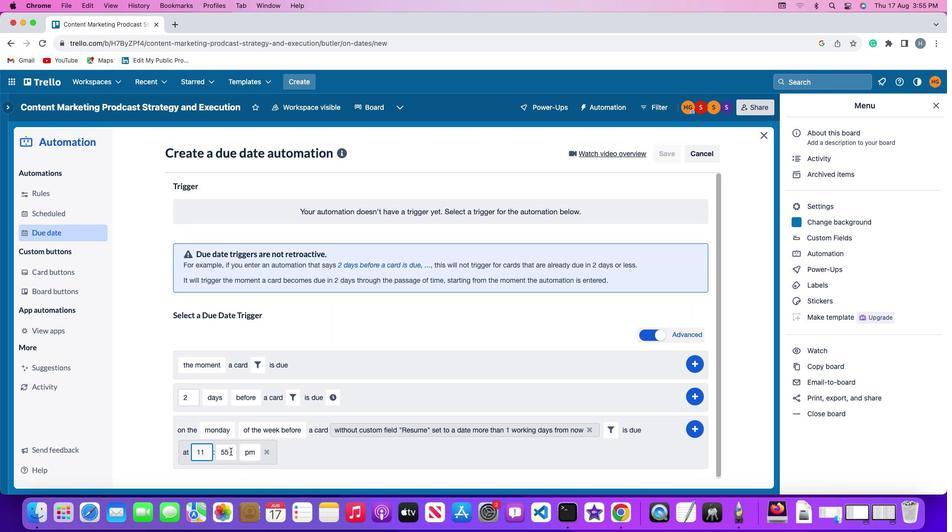 
Action: Mouse pressed left at (230, 452)
Screenshot: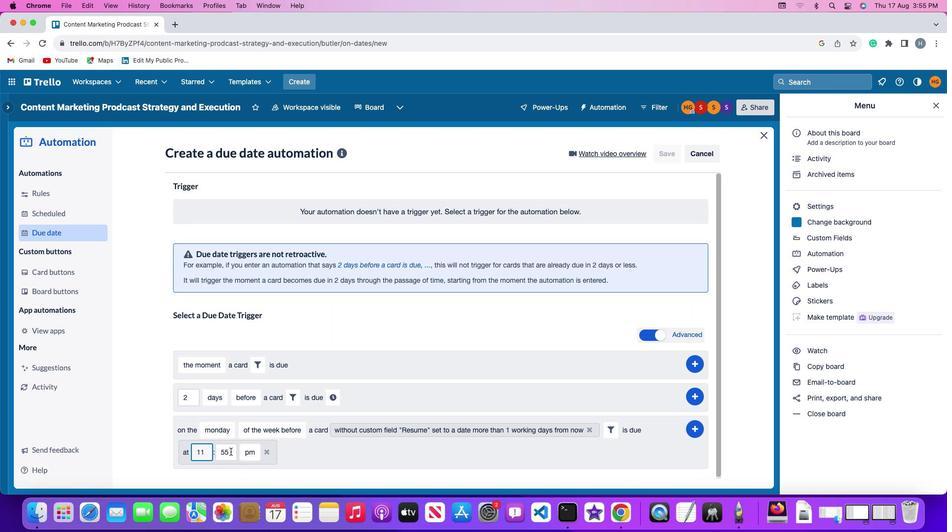 
Action: Key pressed Key.backspaceKey.backspaceKey.backspace'0''0'
Screenshot: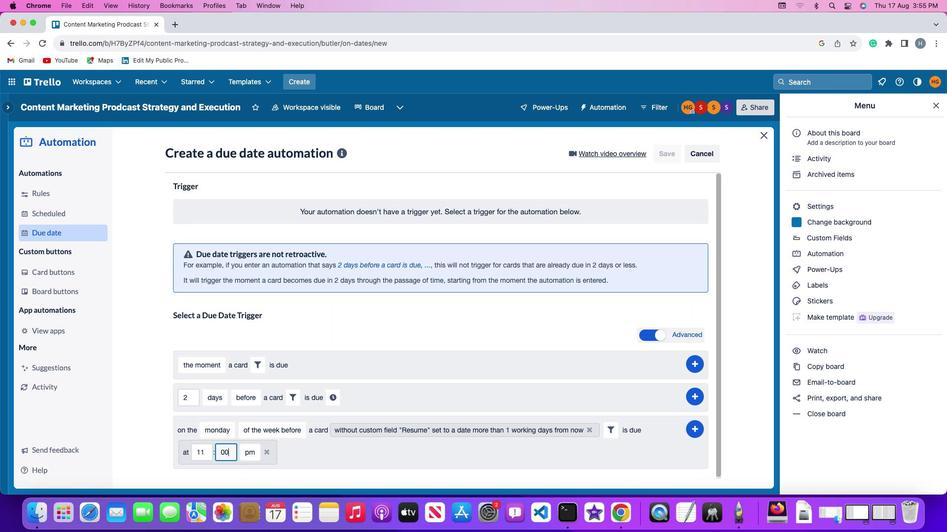 
Action: Mouse moved to (249, 451)
Screenshot: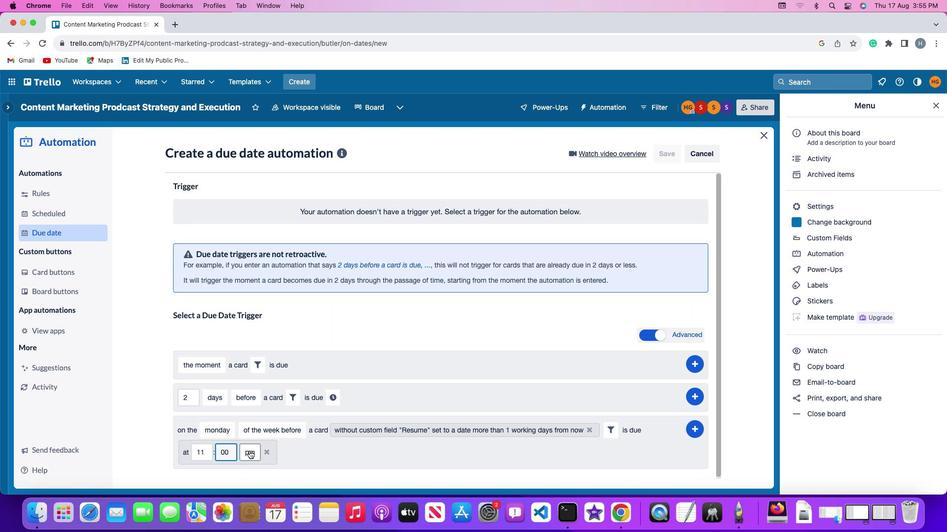 
Action: Mouse pressed left at (249, 451)
Screenshot: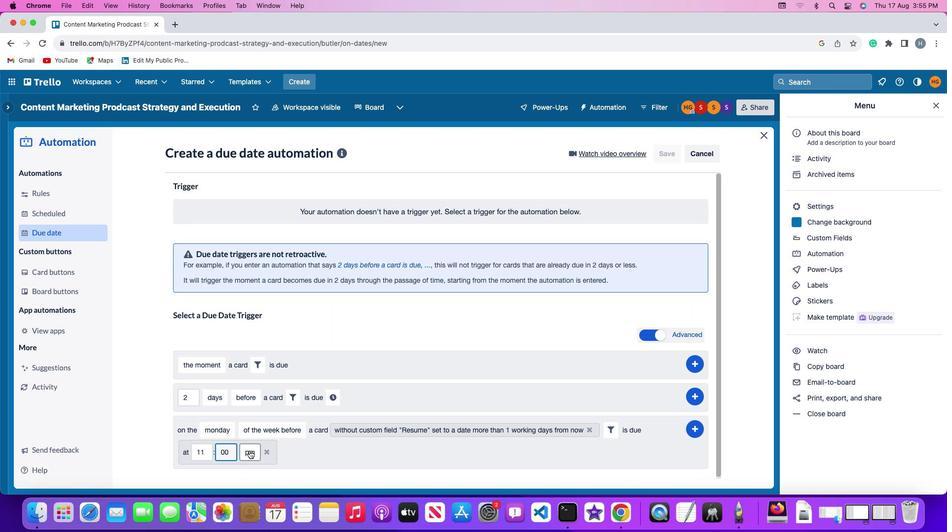 
Action: Mouse moved to (256, 415)
Screenshot: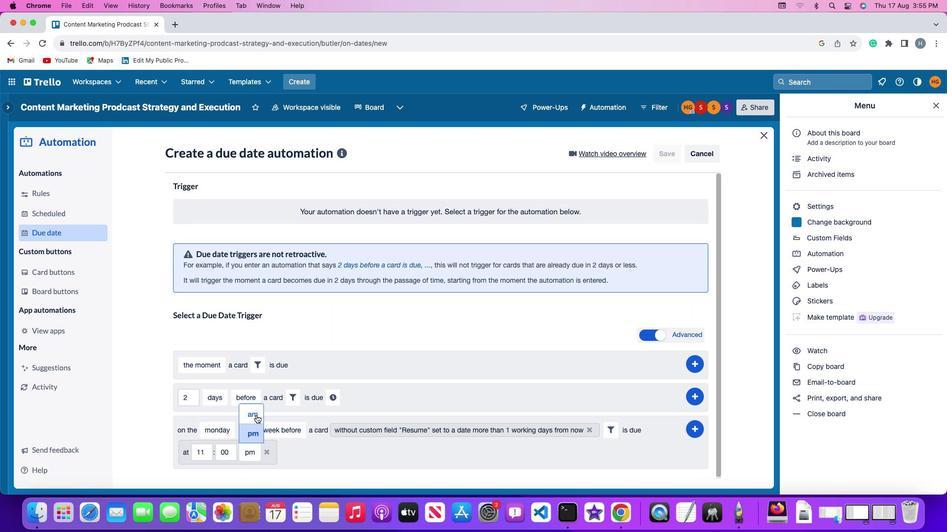 
Action: Mouse pressed left at (256, 415)
Screenshot: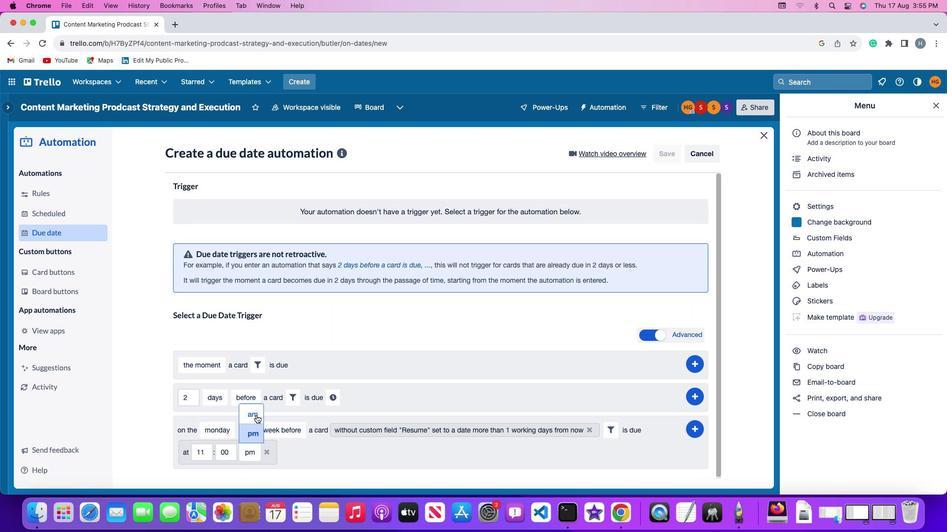 
Action: Mouse moved to (694, 427)
Screenshot: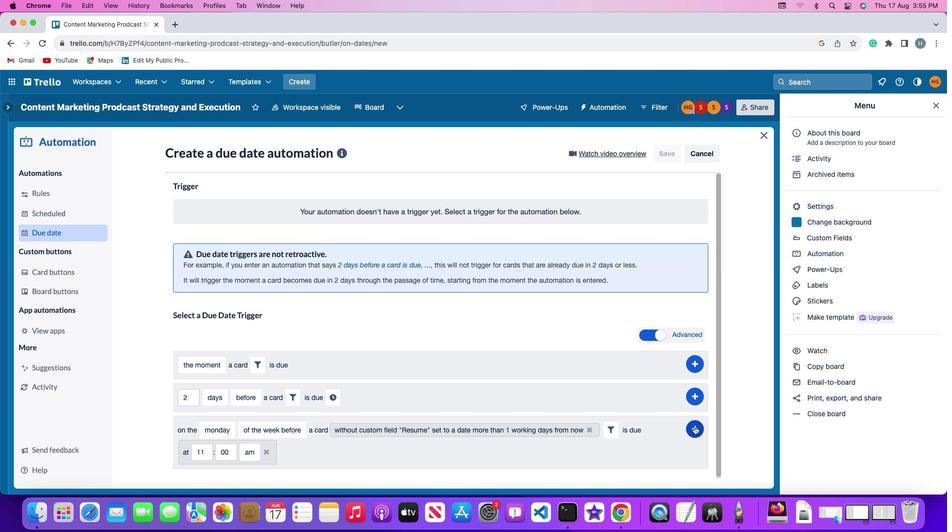 
Action: Mouse pressed left at (694, 427)
Screenshot: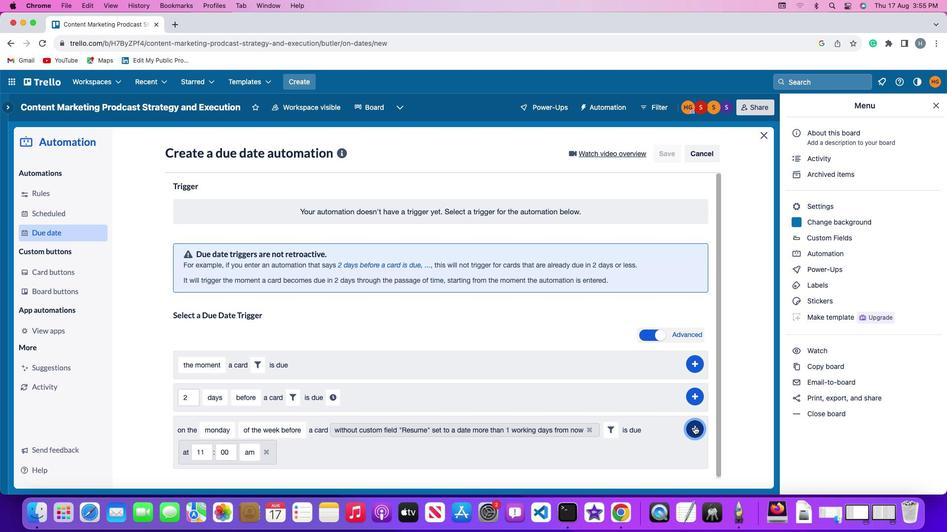 
Action: Mouse moved to (729, 355)
Screenshot: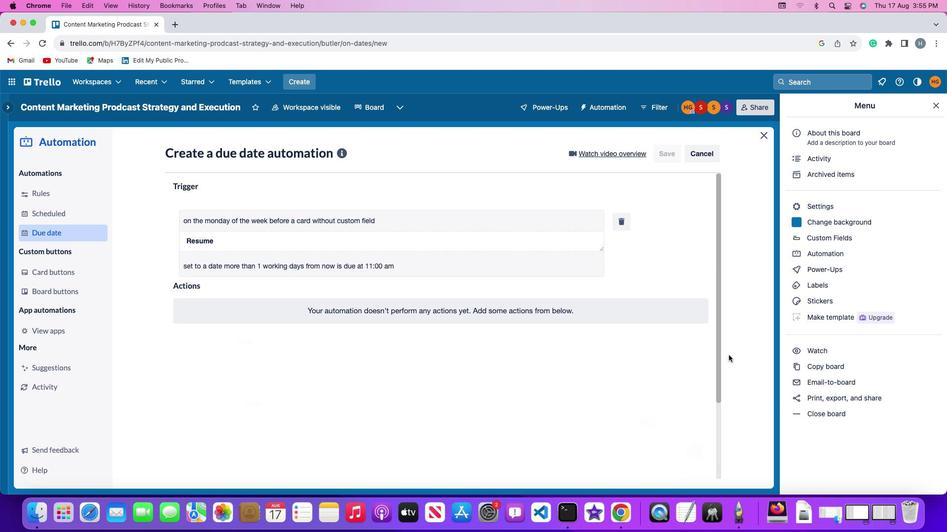 
